 Task: Plan a call that accommodates participants across multiple time zones.
Action: Mouse moved to (85, 113)
Screenshot: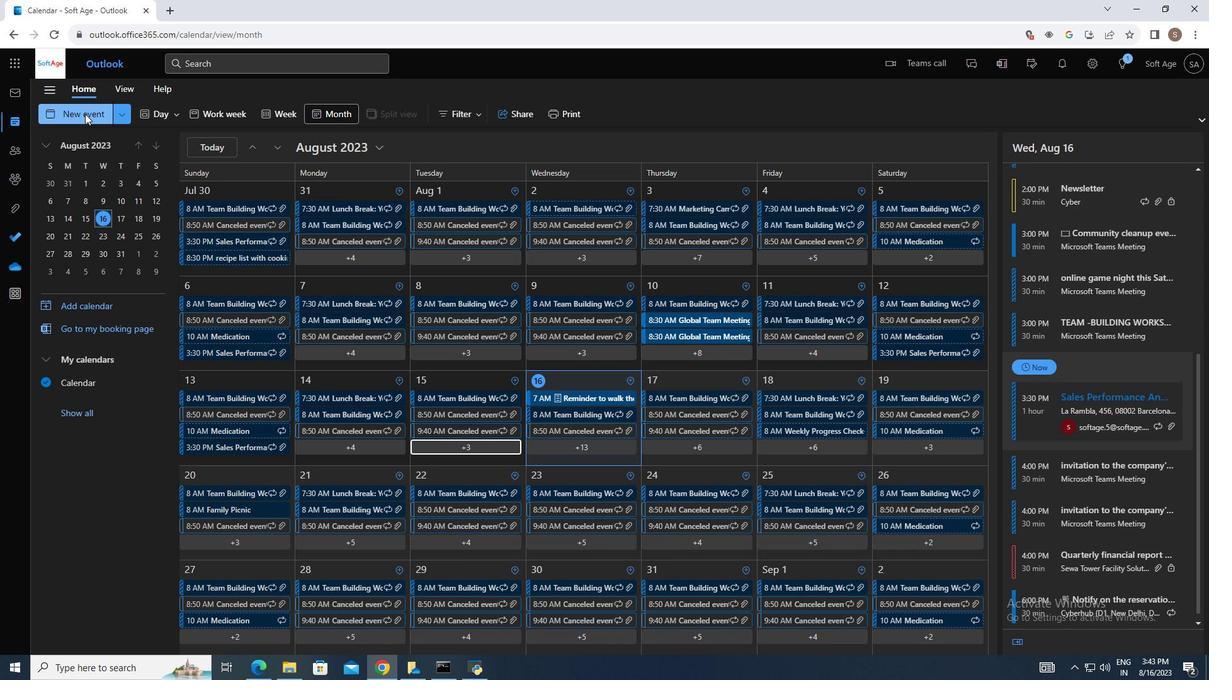 
Action: Mouse pressed left at (85, 113)
Screenshot: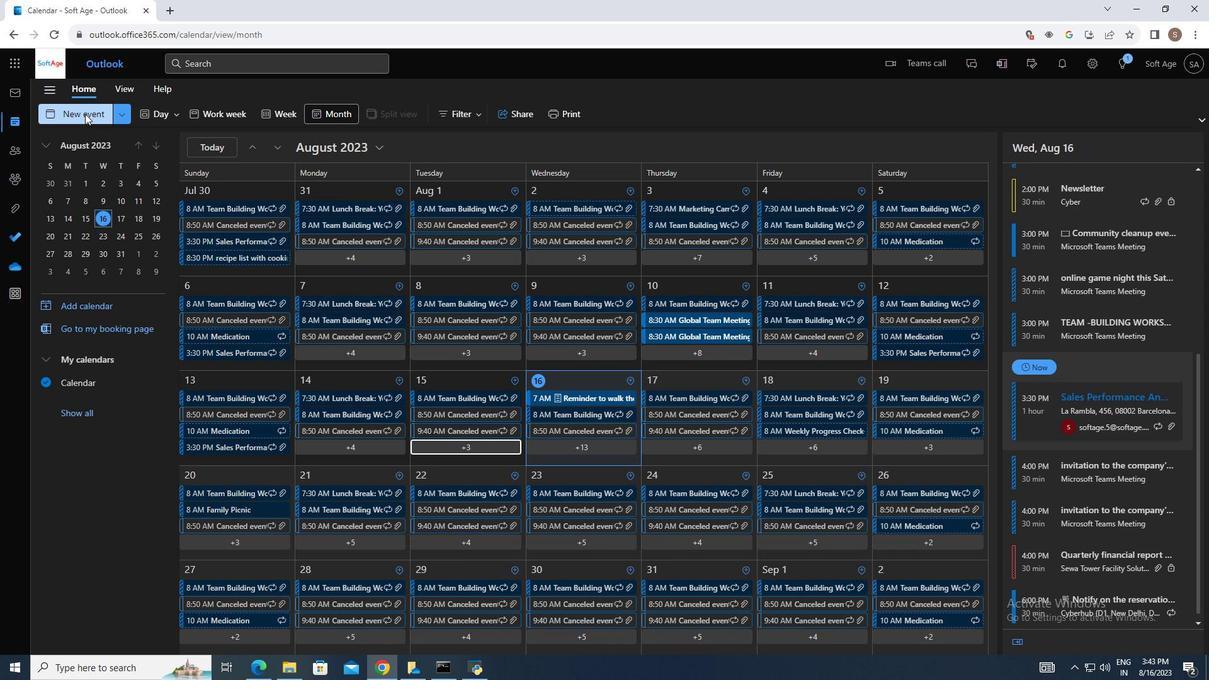 
Action: Mouse moved to (332, 192)
Screenshot: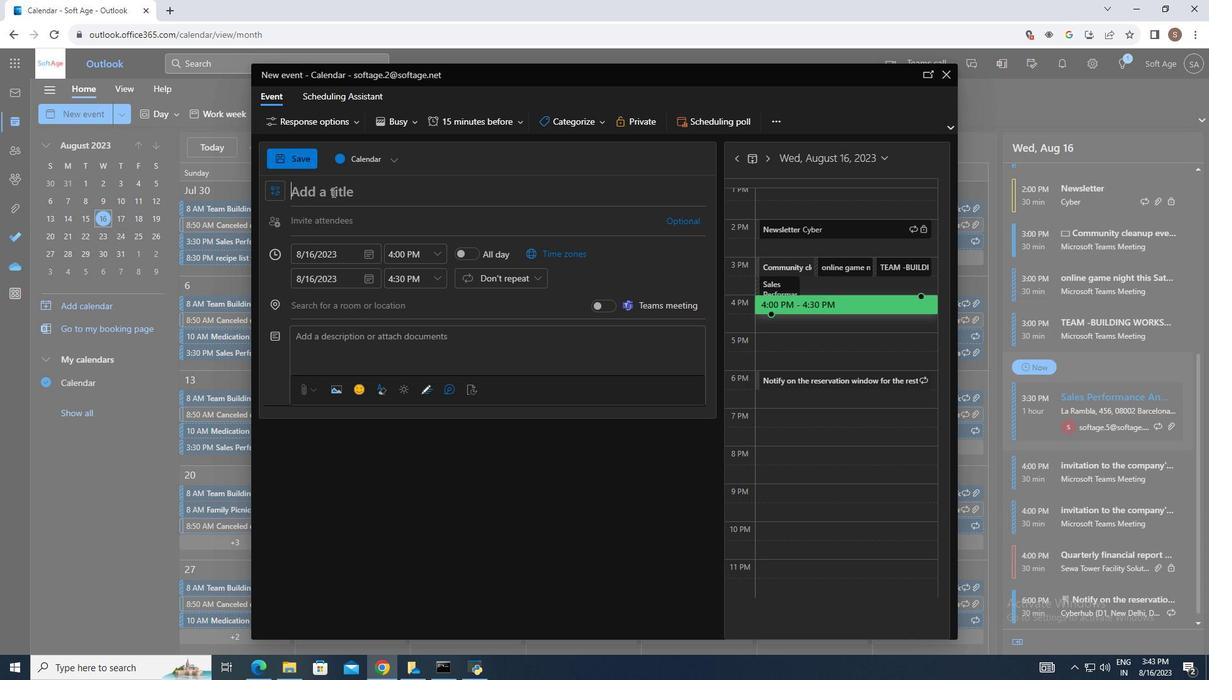 
Action: Mouse pressed left at (332, 192)
Screenshot: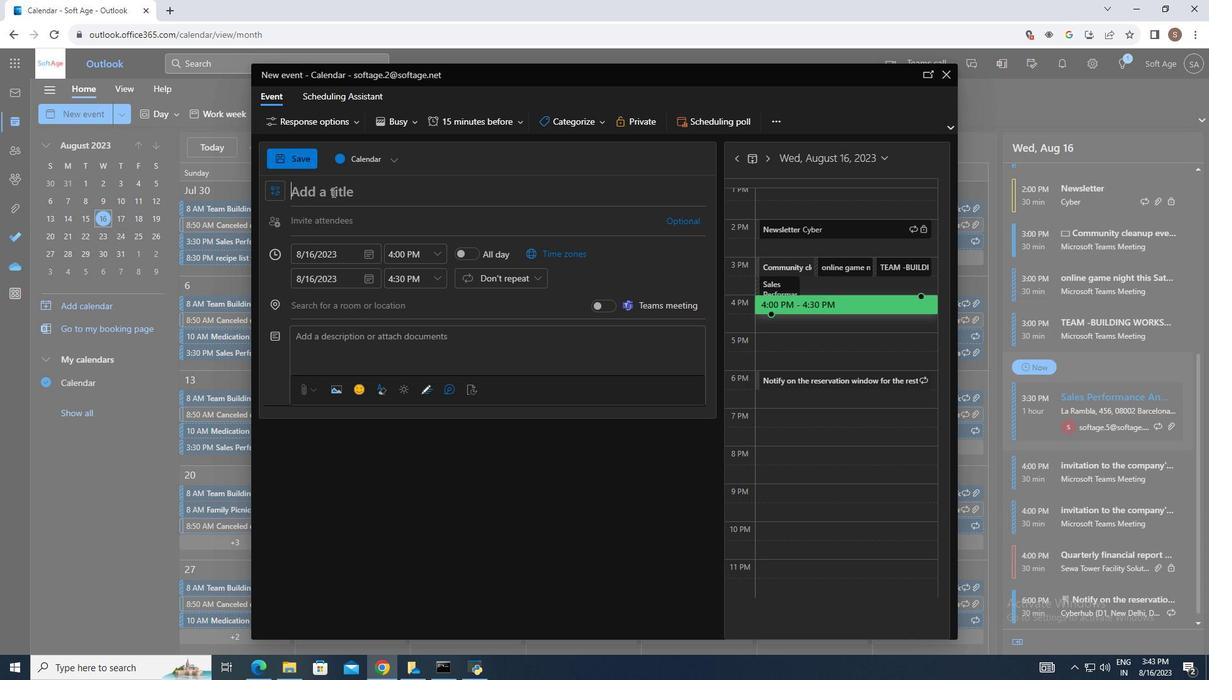 
Action: Mouse moved to (355, 478)
Screenshot: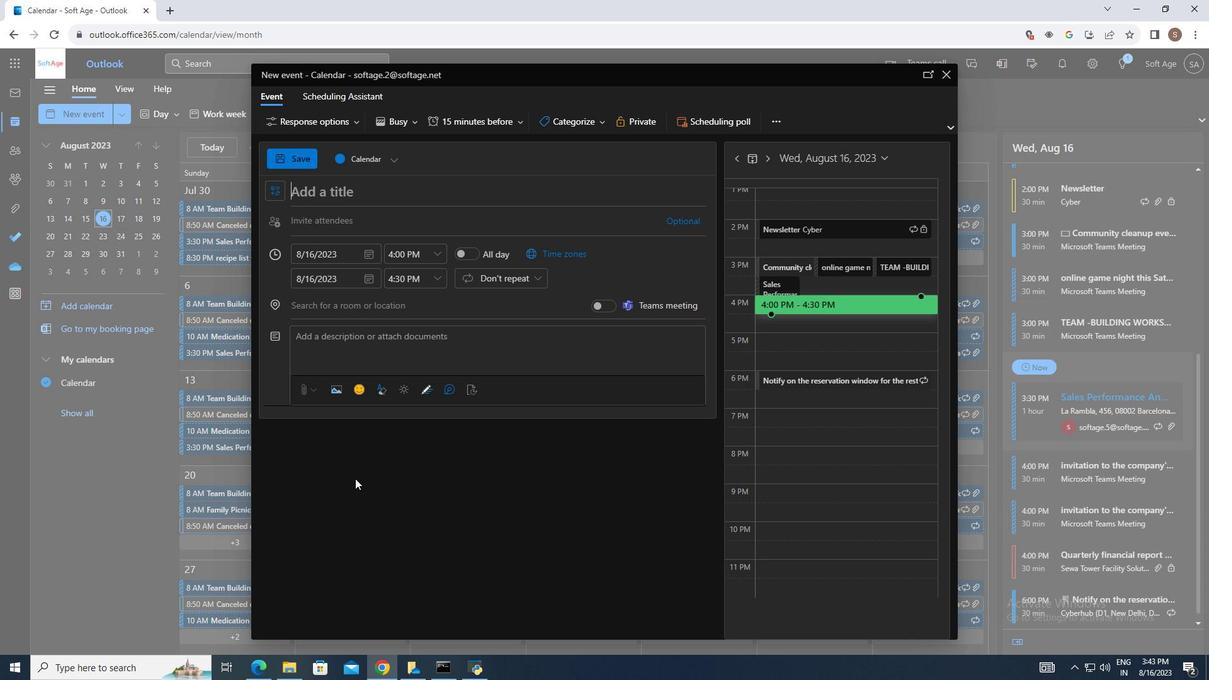 
Action: Key pressed <Key.shift_r>Accommodates<Key.space>participants<Key.space>across<Key.space>multiple<Key.space>time<Key.space>zones.
Screenshot: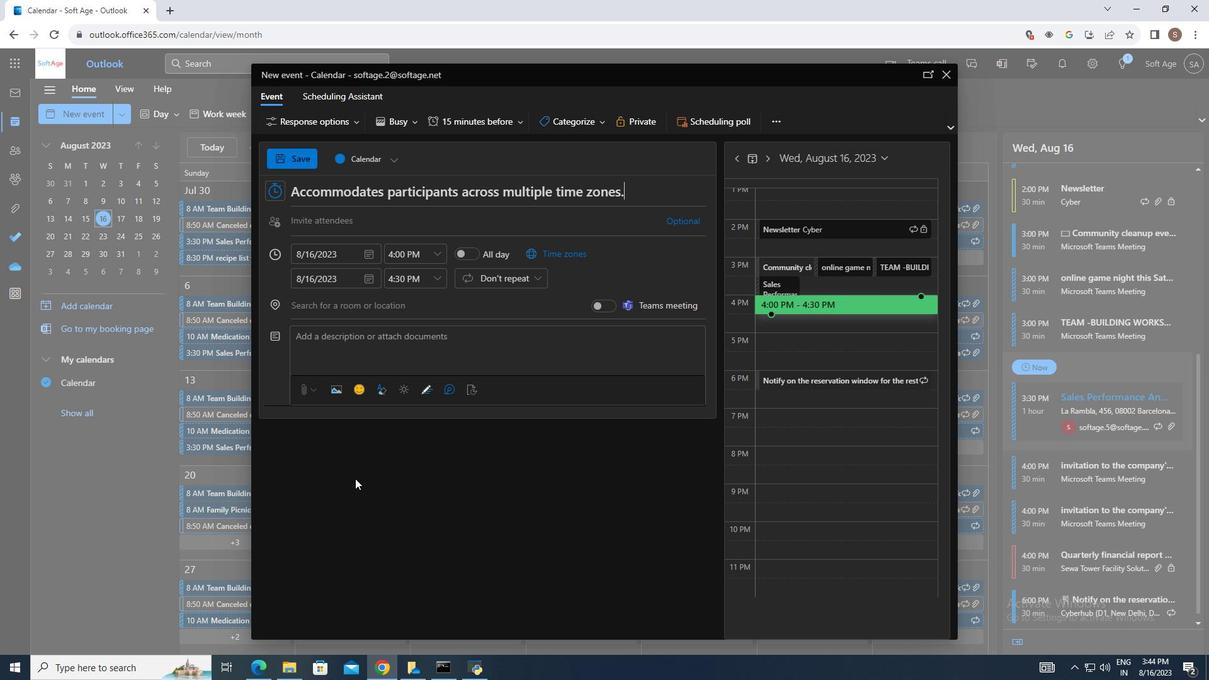 
Action: Mouse moved to (467, 254)
Screenshot: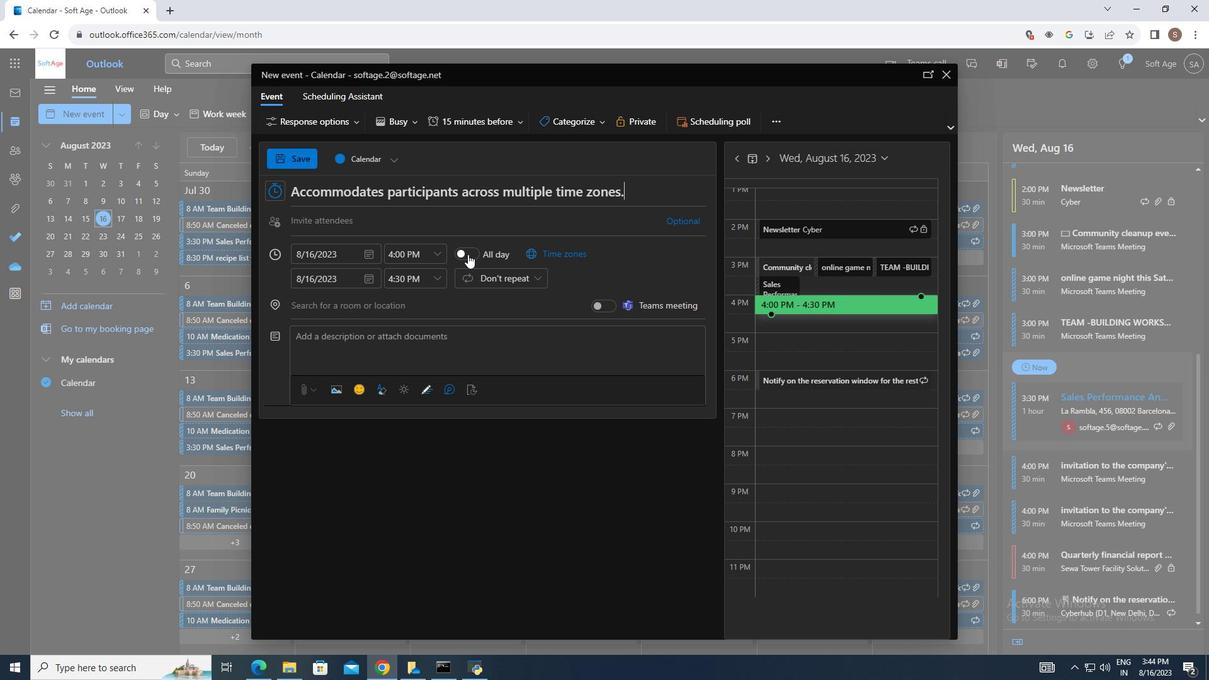 
Action: Mouse pressed left at (467, 254)
Screenshot: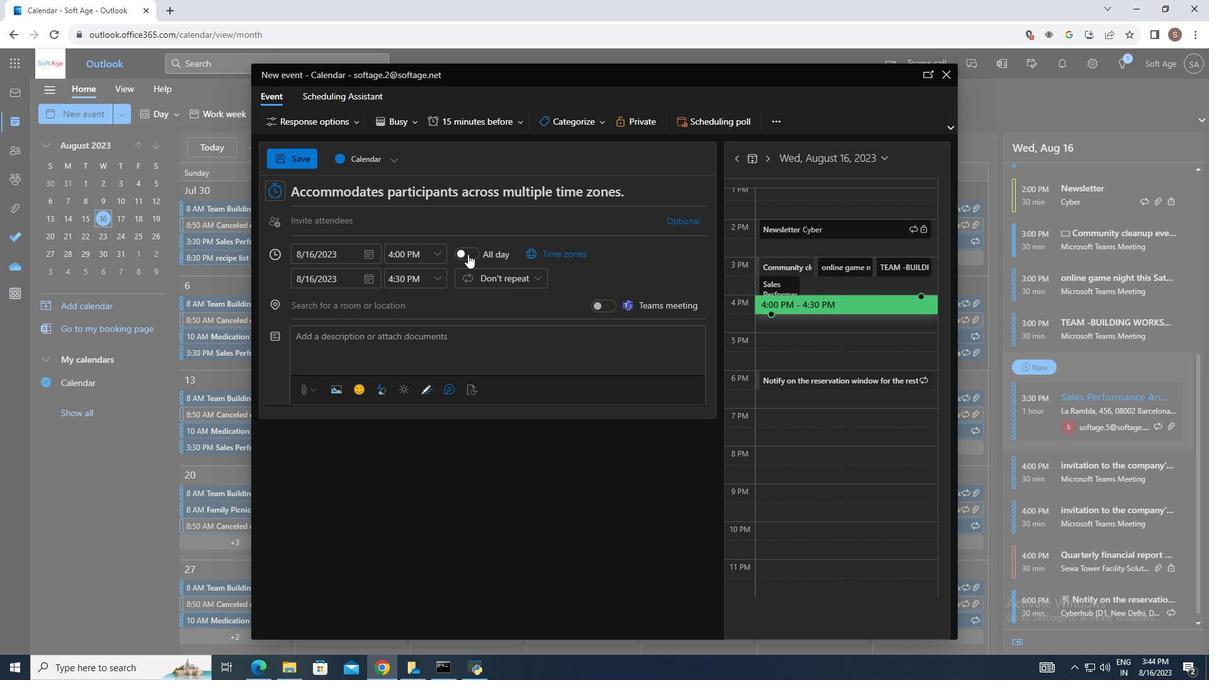 
Action: Mouse moved to (484, 285)
Screenshot: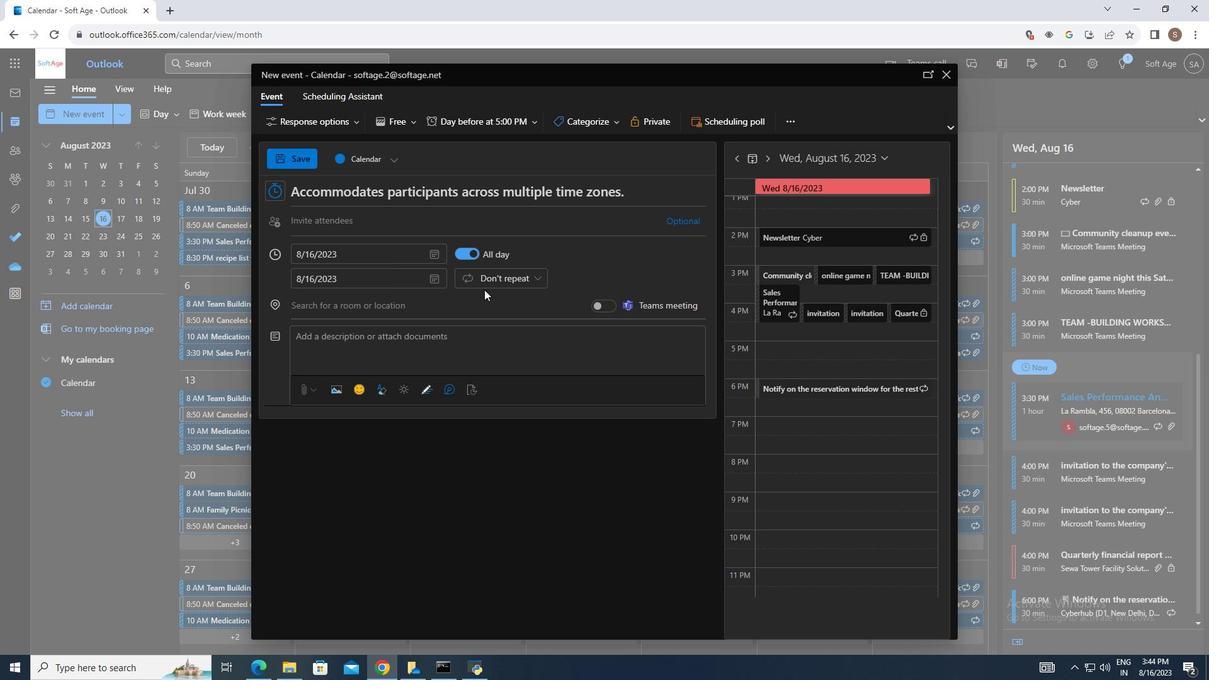 
Action: Mouse scrolled (484, 285) with delta (0, 0)
Screenshot: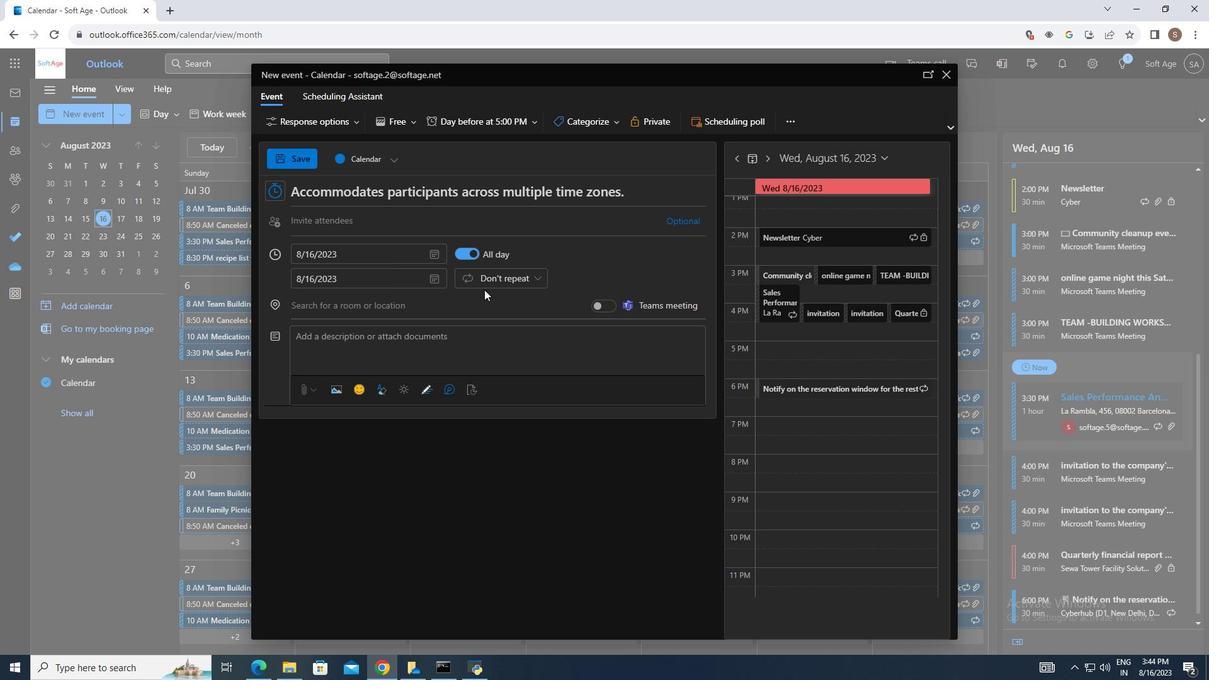 
Action: Mouse moved to (602, 308)
Screenshot: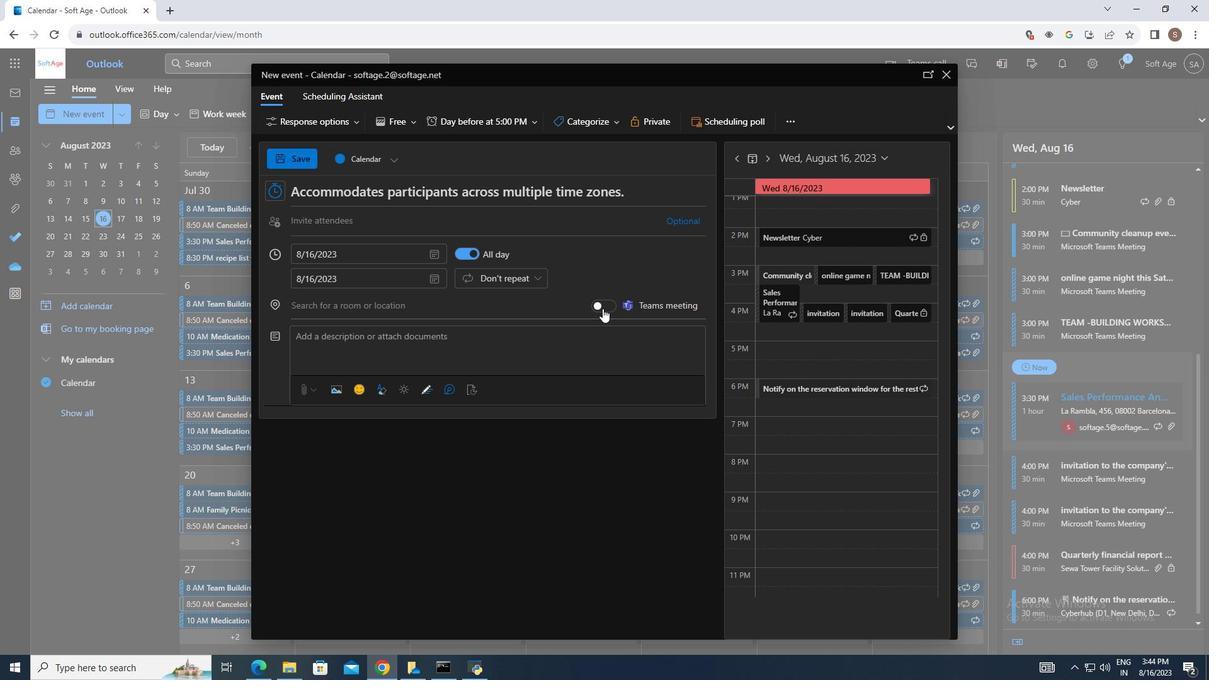 
Action: Mouse pressed left at (602, 308)
Screenshot: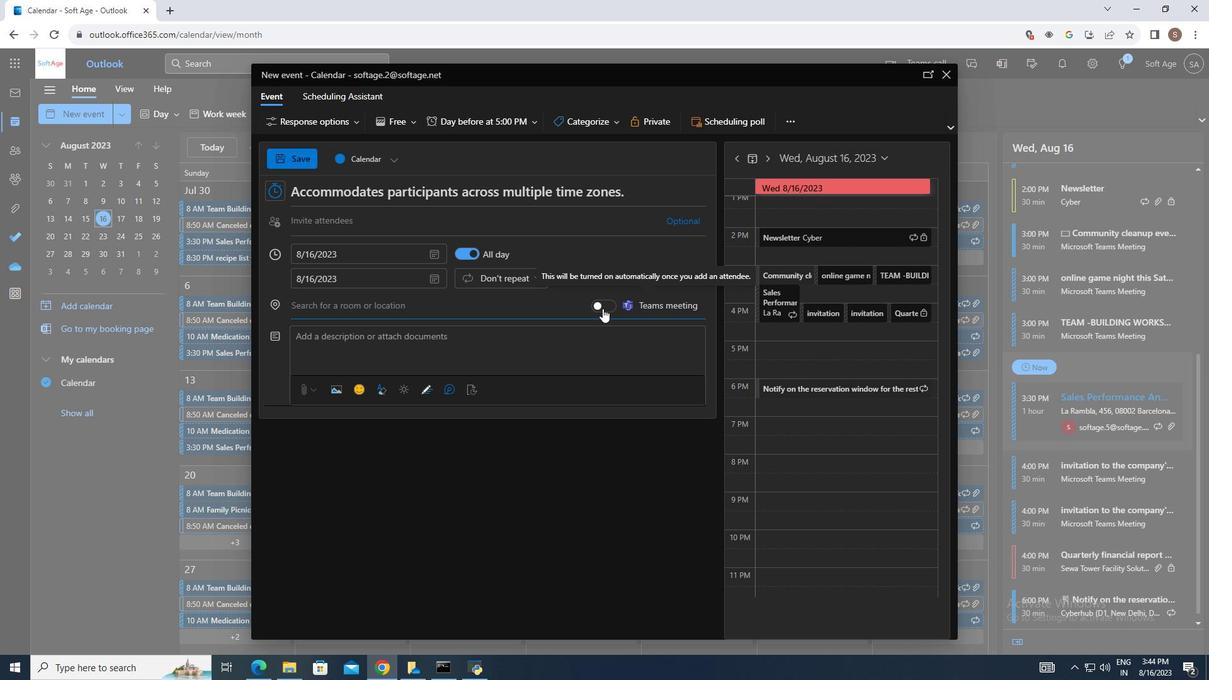 
Action: Mouse moved to (511, 275)
Screenshot: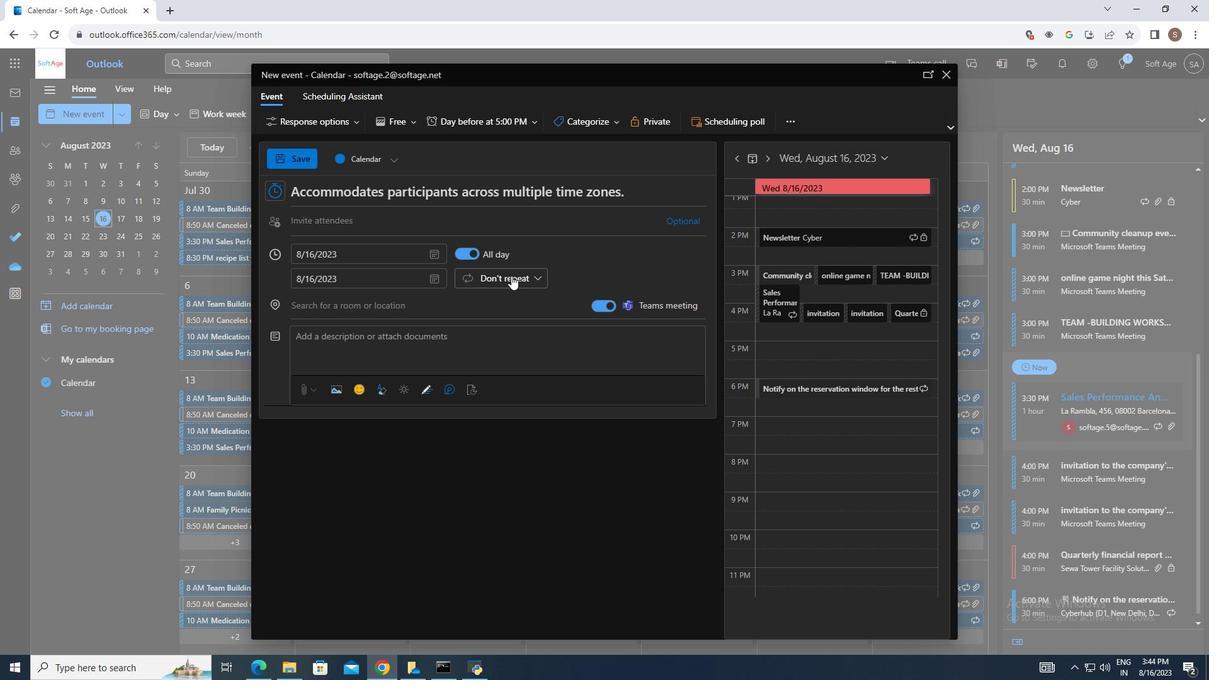
Action: Mouse pressed left at (511, 275)
Screenshot: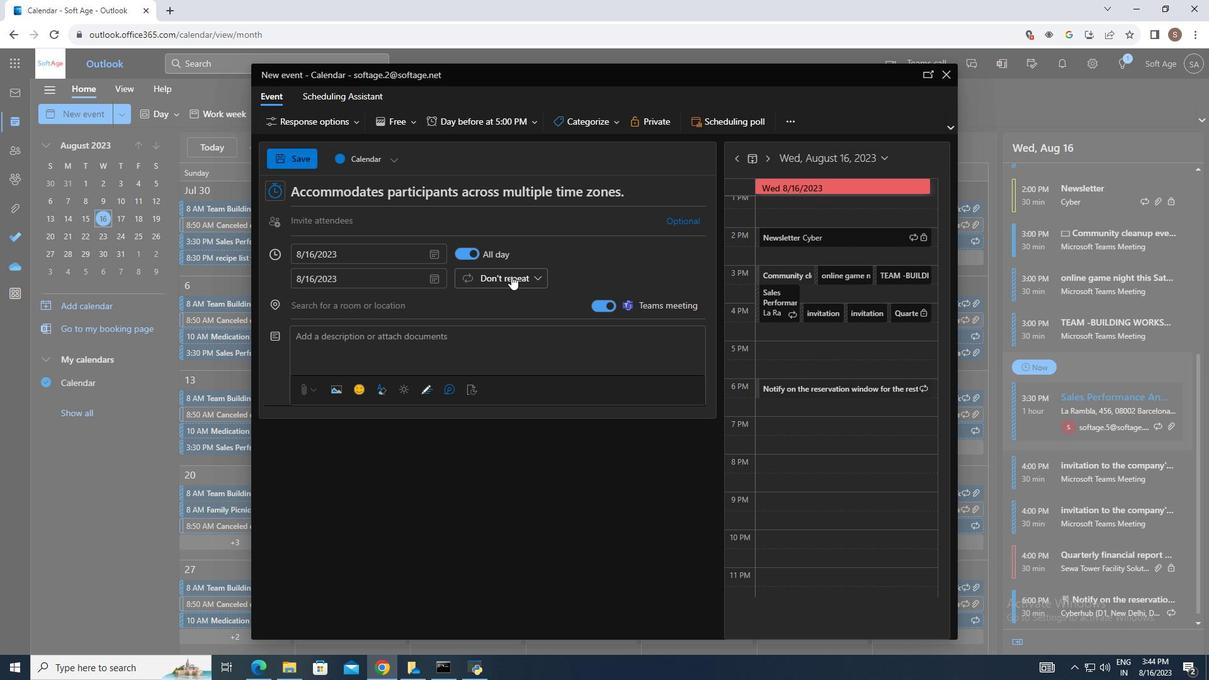
Action: Mouse pressed left at (511, 275)
Screenshot: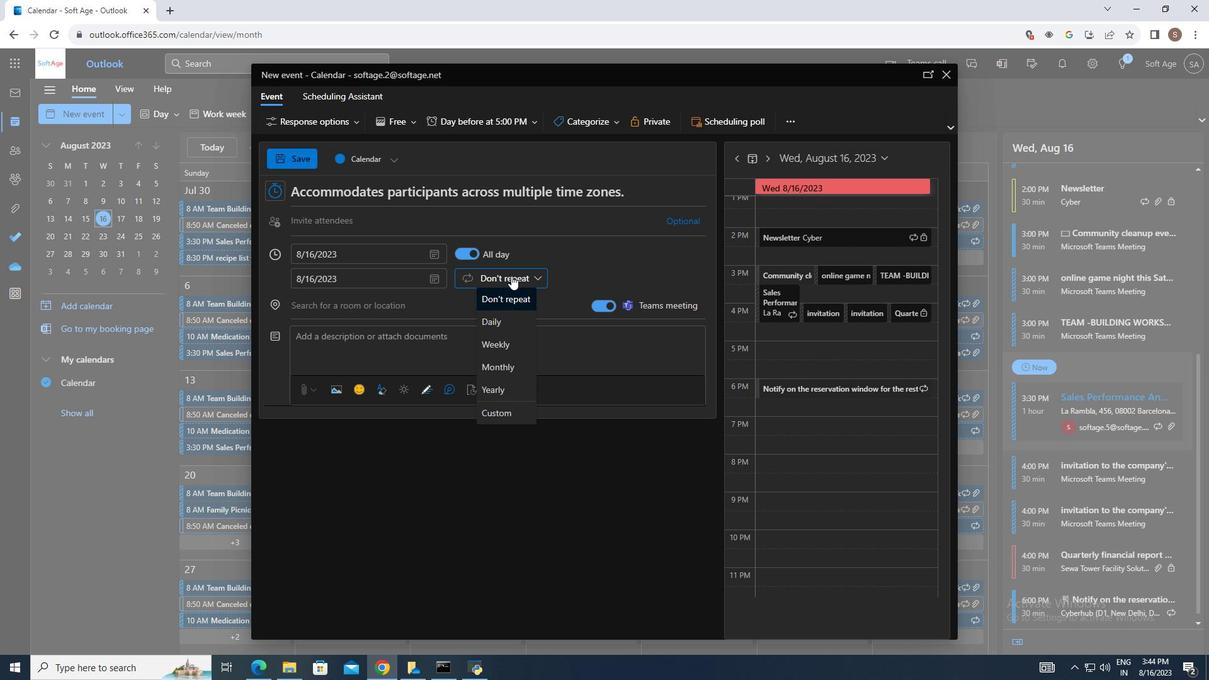 
Action: Mouse moved to (384, 278)
Screenshot: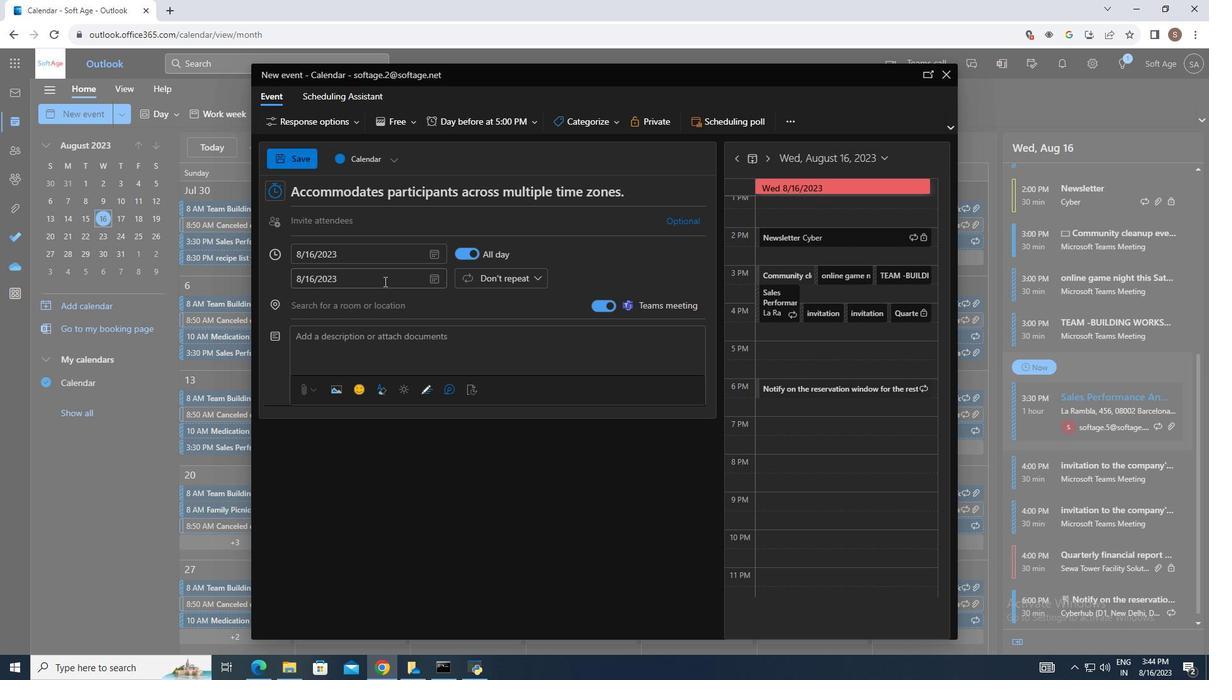
Action: Mouse scrolled (384, 278) with delta (0, 0)
Screenshot: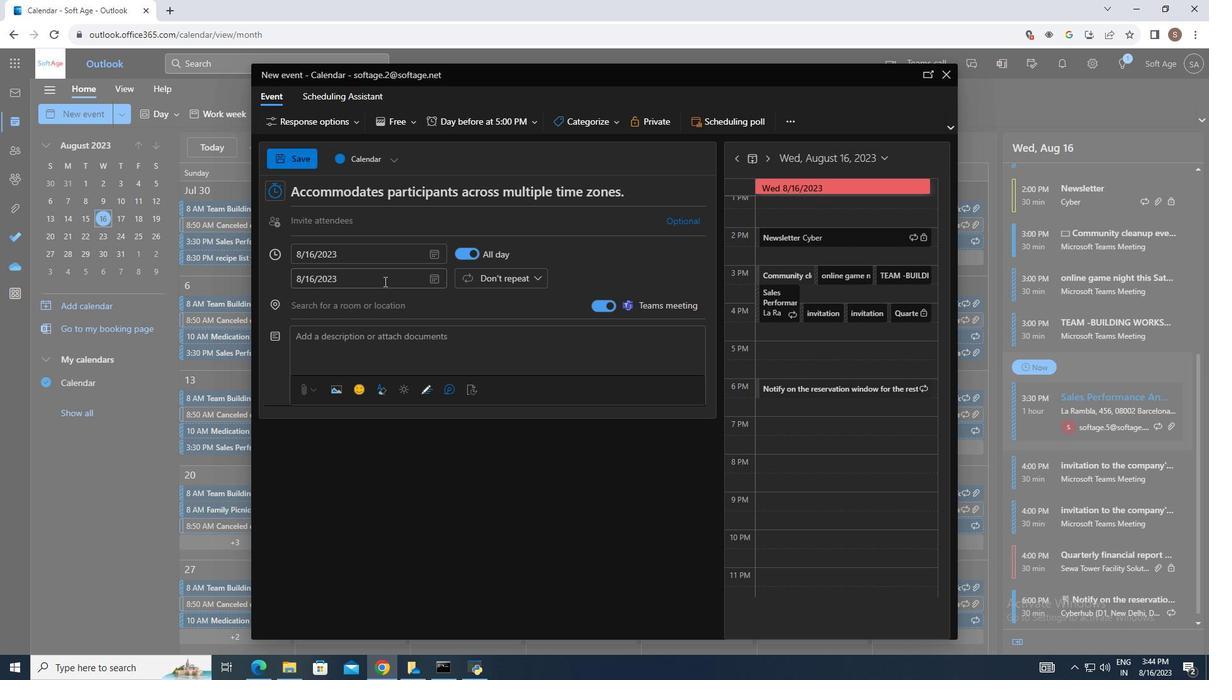 
Action: Mouse moved to (384, 280)
Screenshot: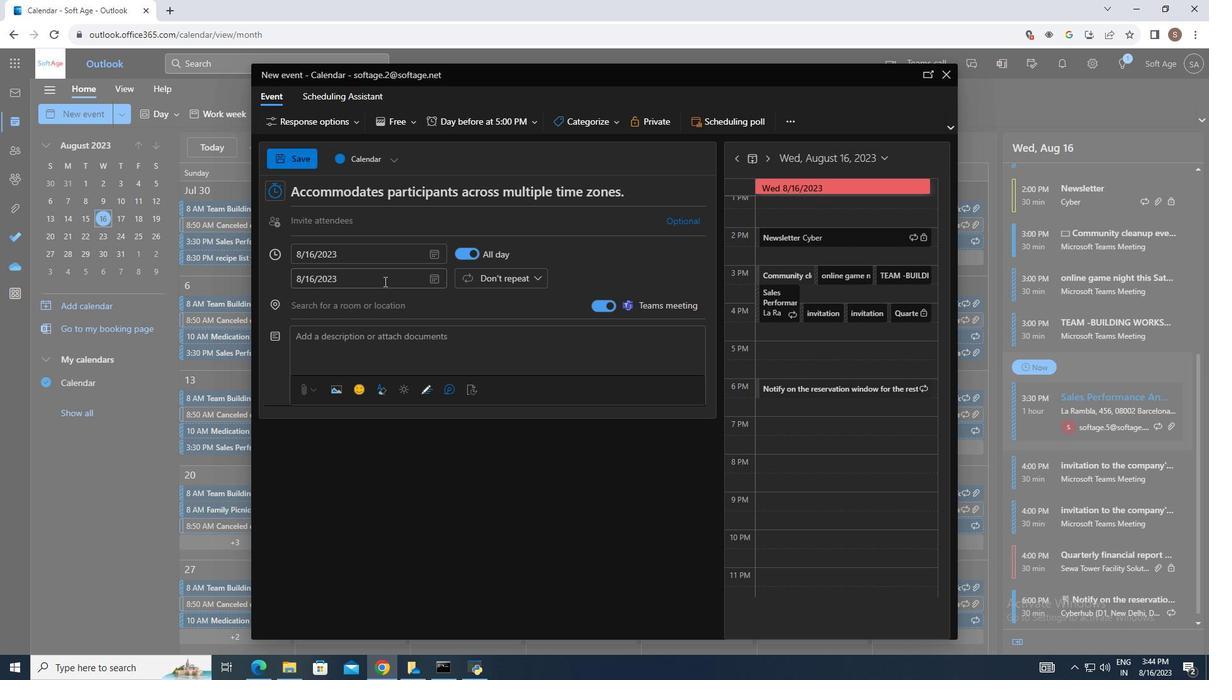 
Action: Mouse scrolled (384, 281) with delta (0, 0)
Screenshot: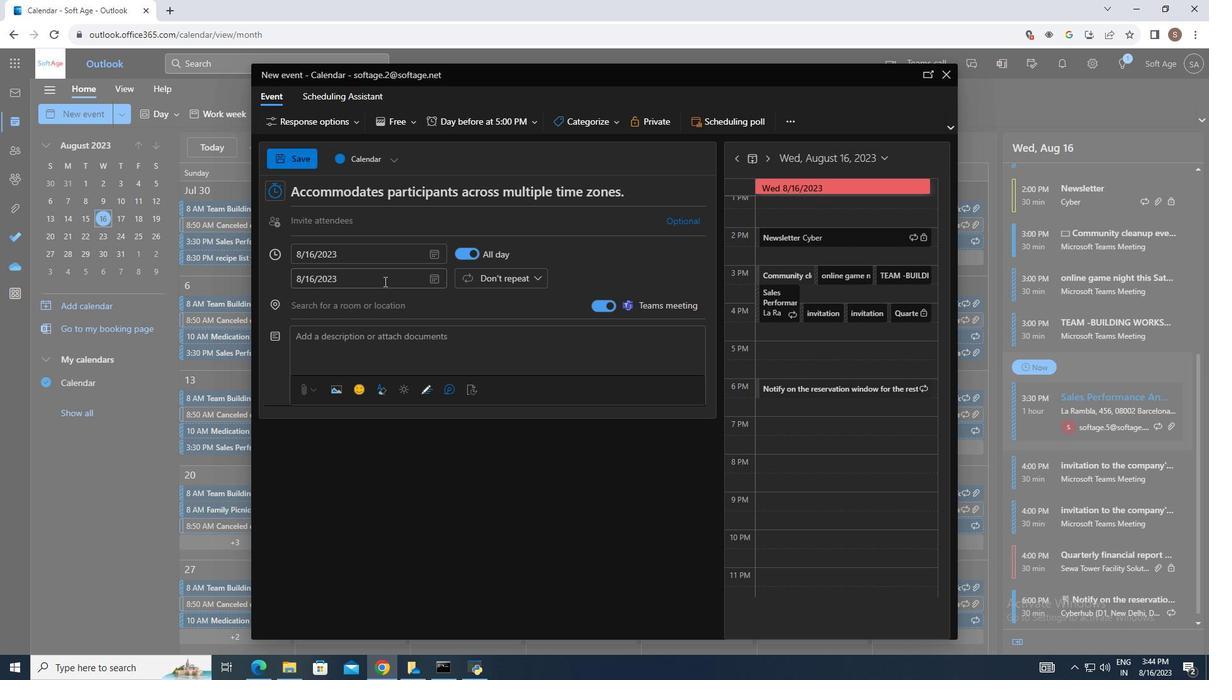 
Action: Mouse moved to (384, 281)
Screenshot: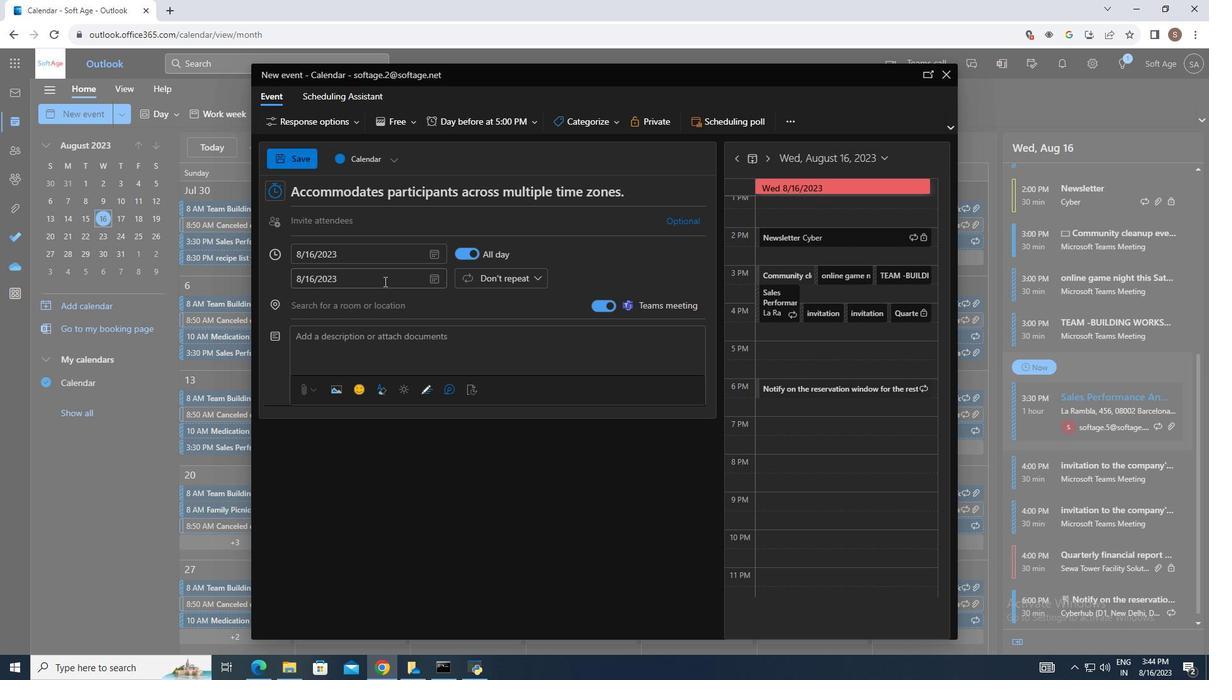 
Action: Mouse scrolled (384, 282) with delta (0, 0)
Screenshot: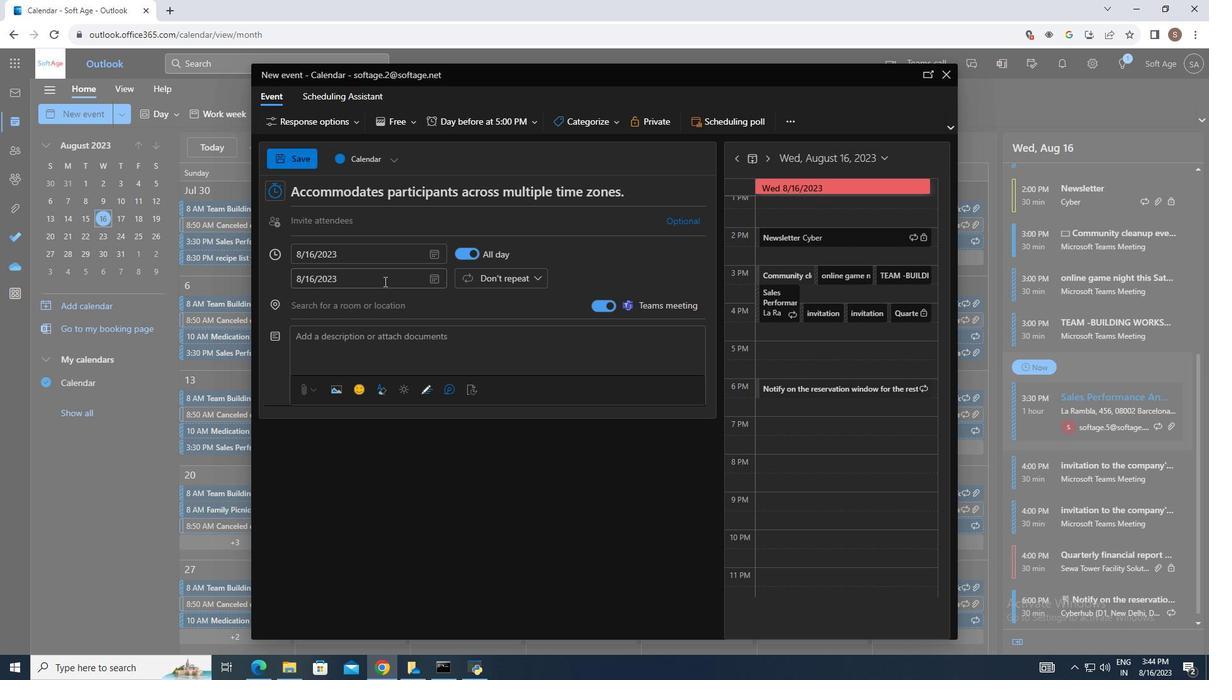 
Action: Mouse scrolled (384, 282) with delta (0, 0)
Screenshot: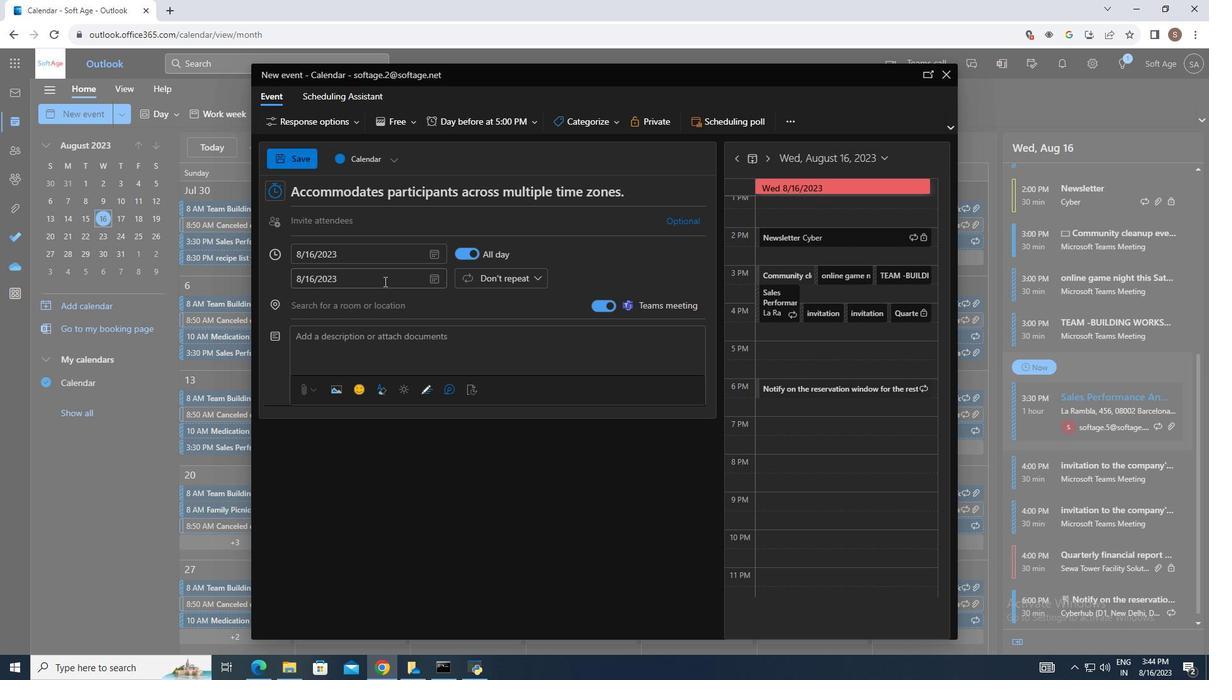 
Action: Mouse moved to (436, 255)
Screenshot: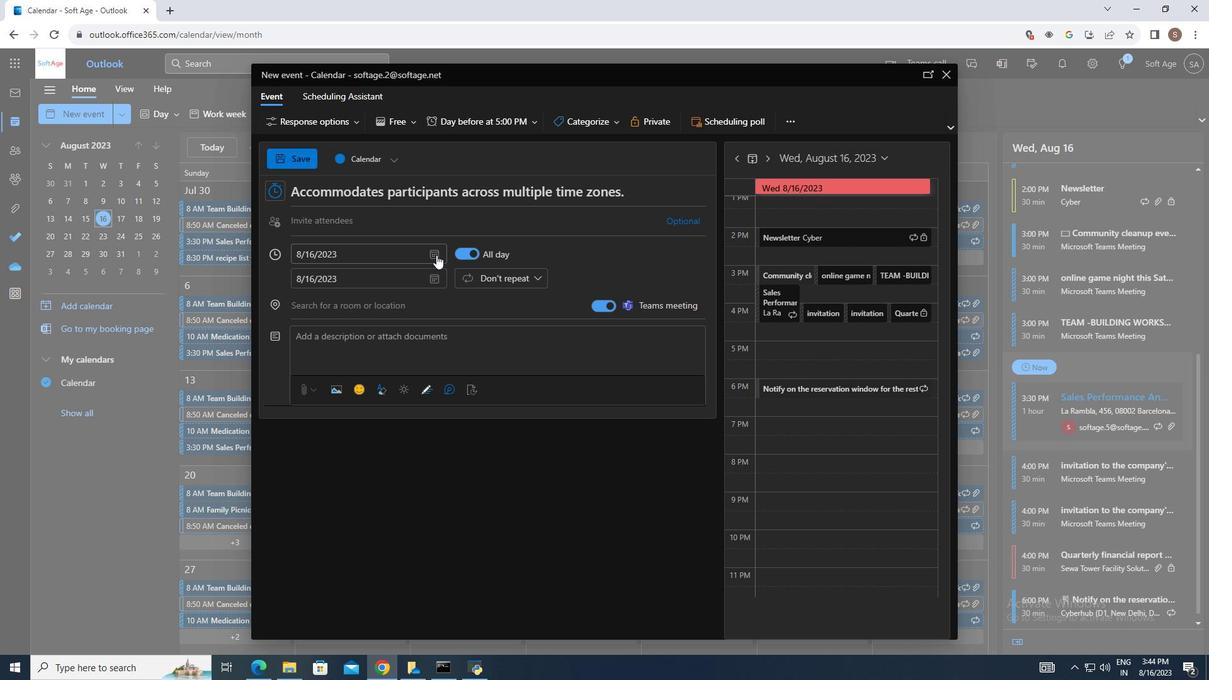 
Action: Mouse pressed left at (436, 255)
Screenshot: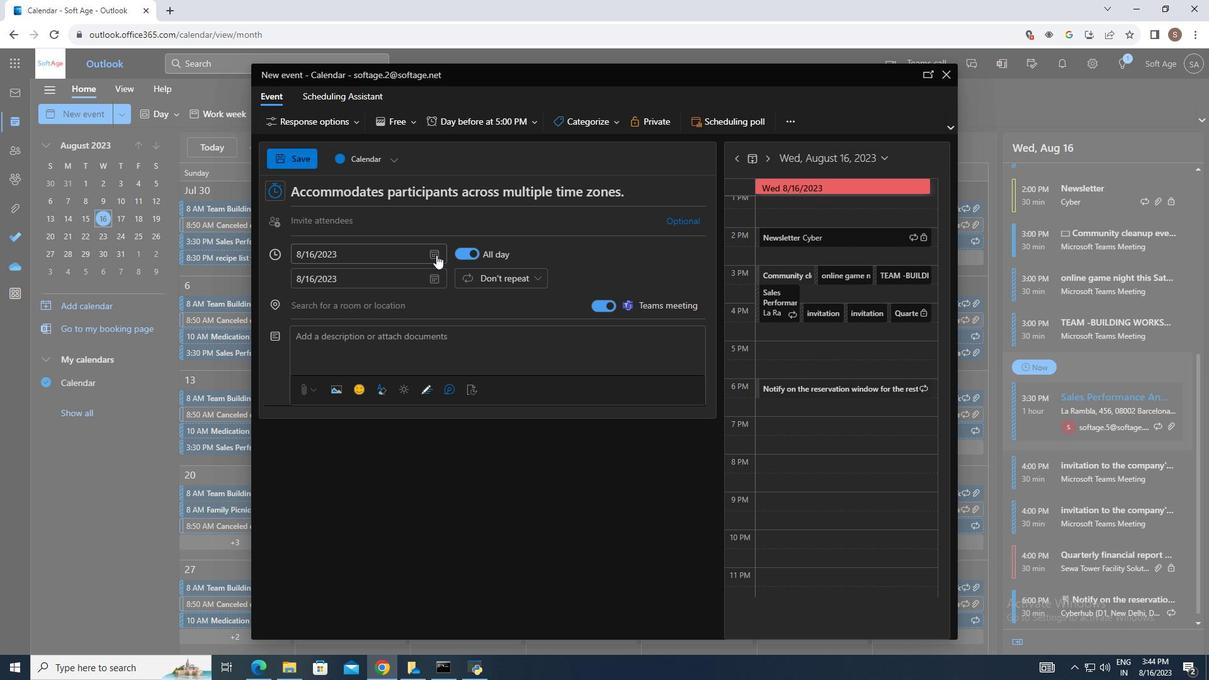 
Action: Mouse pressed left at (436, 255)
Screenshot: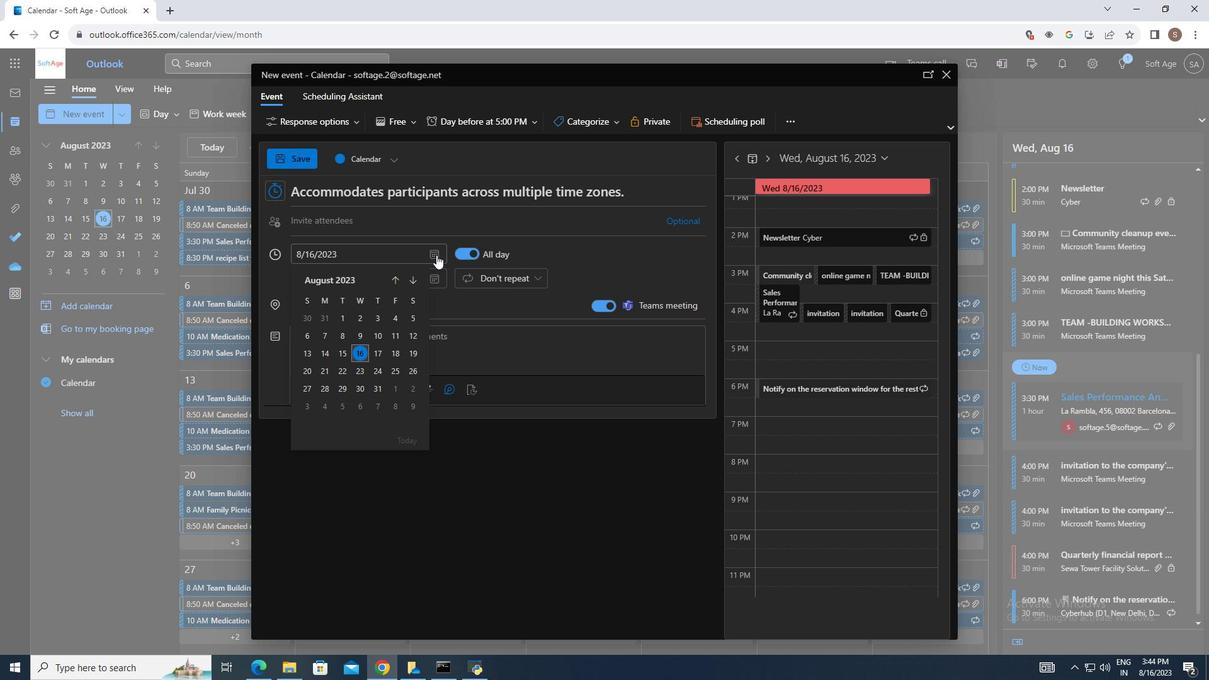 
Action: Mouse moved to (489, 282)
Screenshot: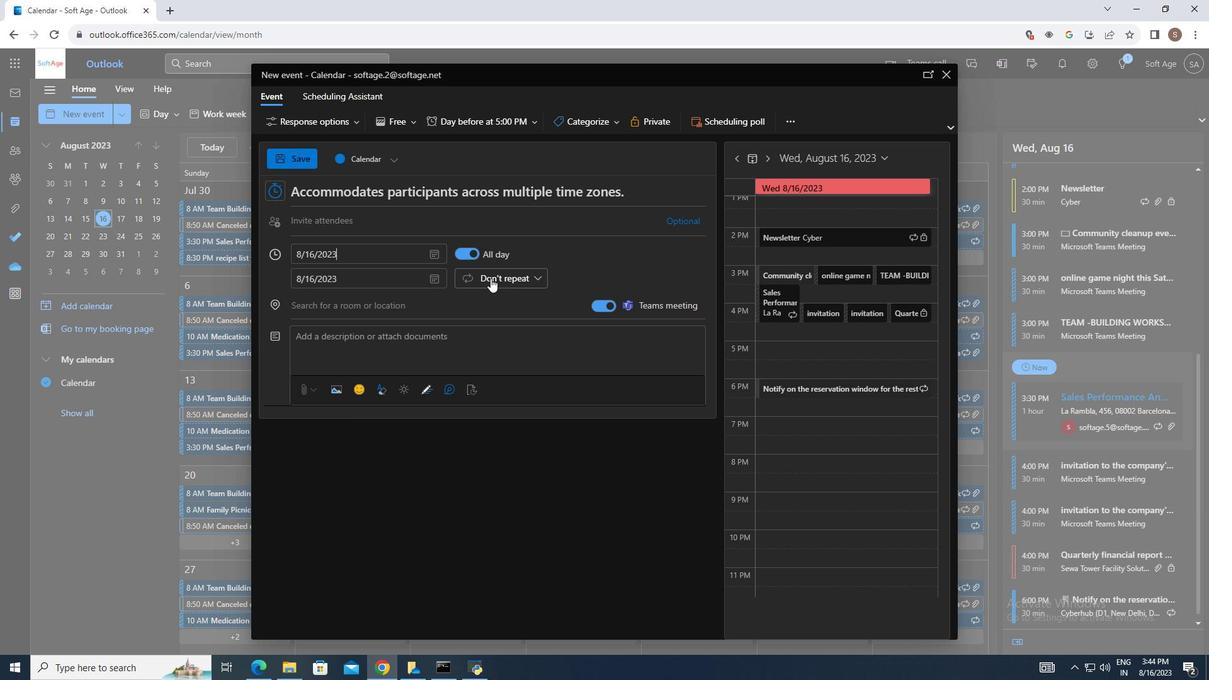 
Action: Mouse scrolled (489, 282) with delta (0, 0)
Screenshot: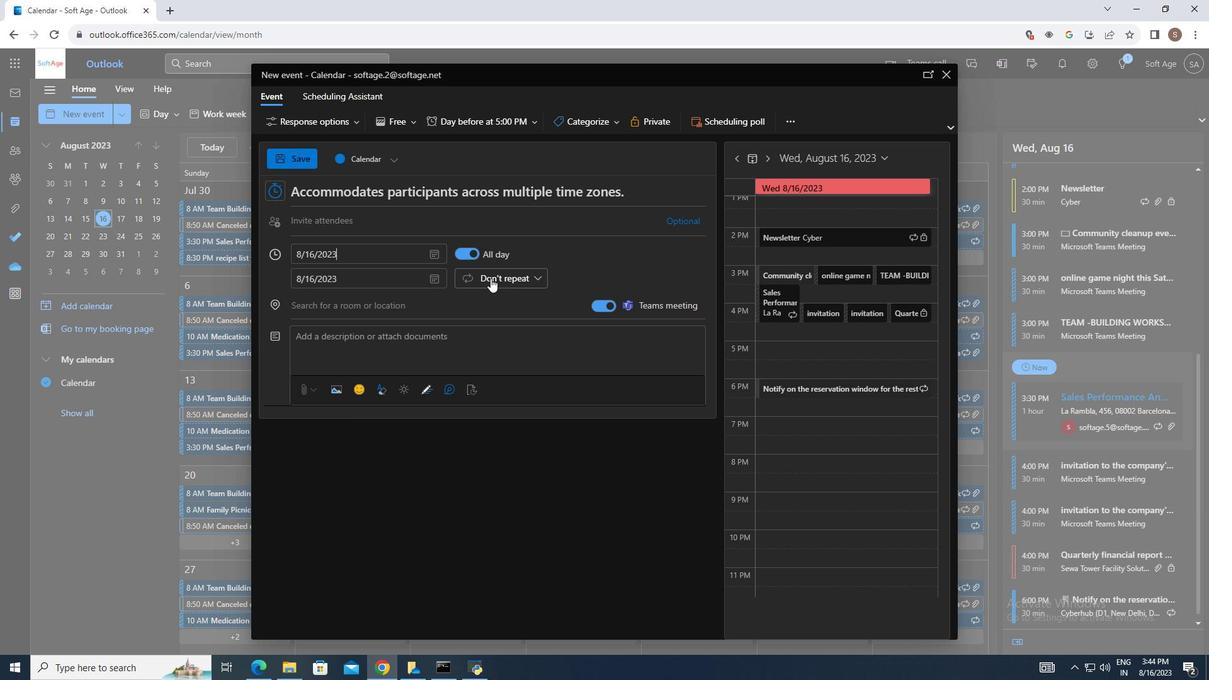 
Action: Mouse moved to (489, 281)
Screenshot: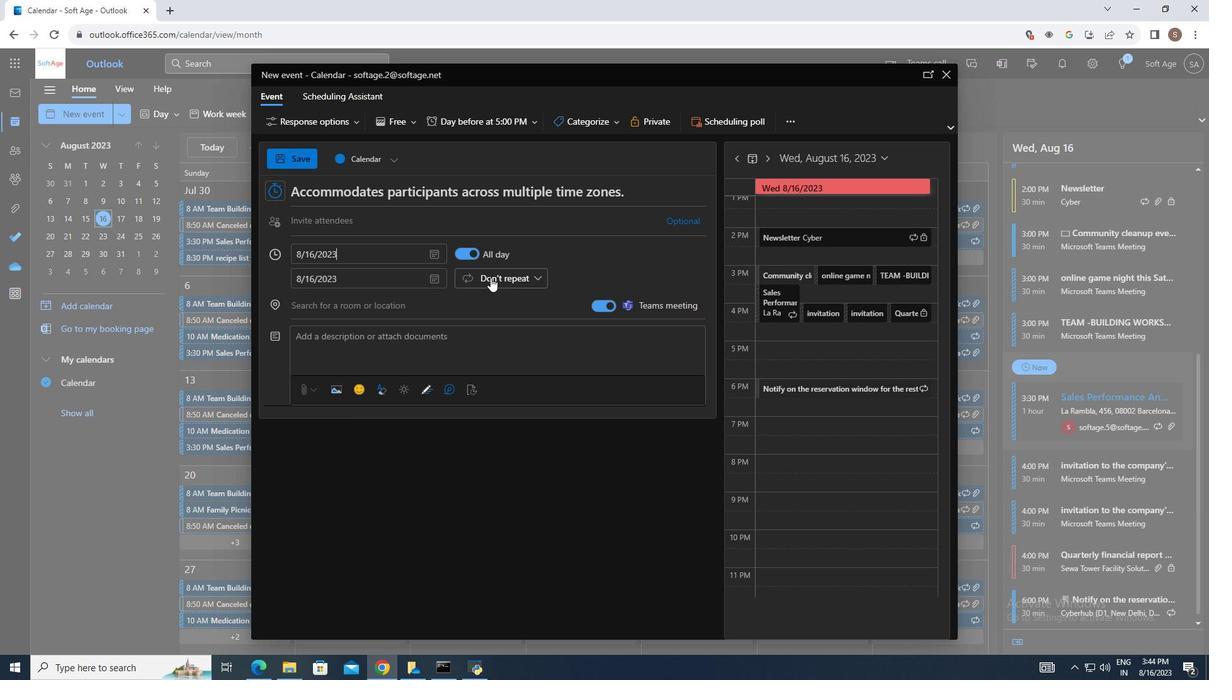 
Action: Mouse scrolled (489, 282) with delta (0, 0)
Screenshot: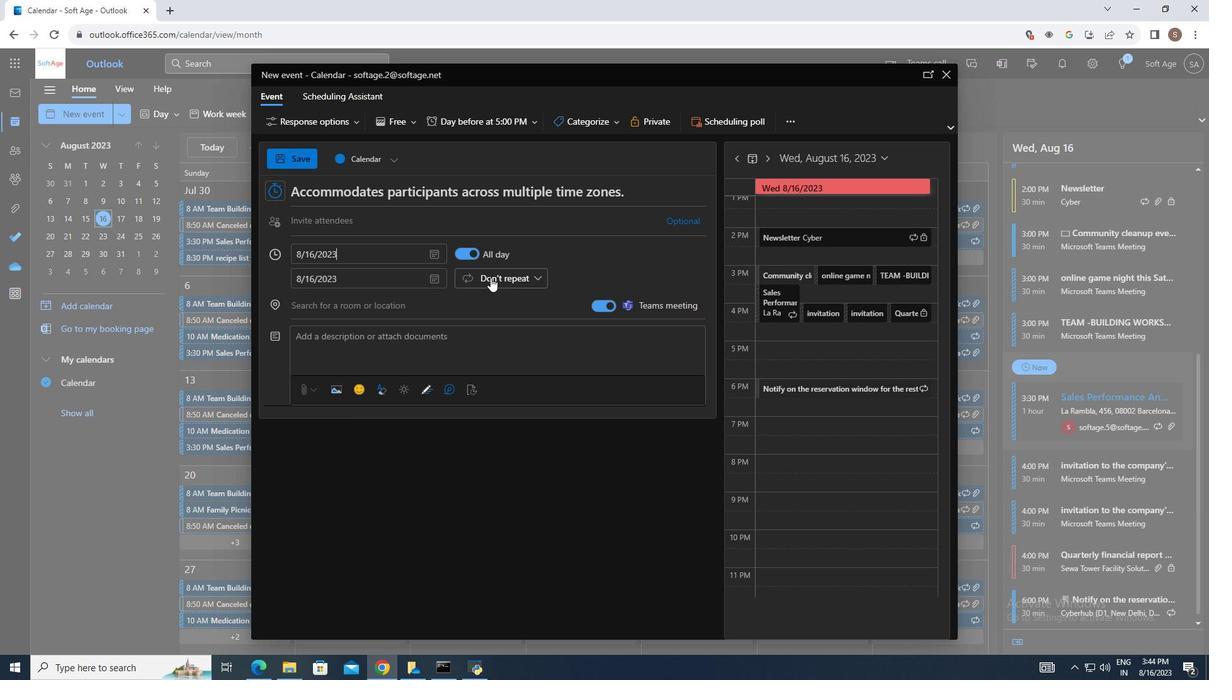 
Action: Mouse moved to (411, 218)
Screenshot: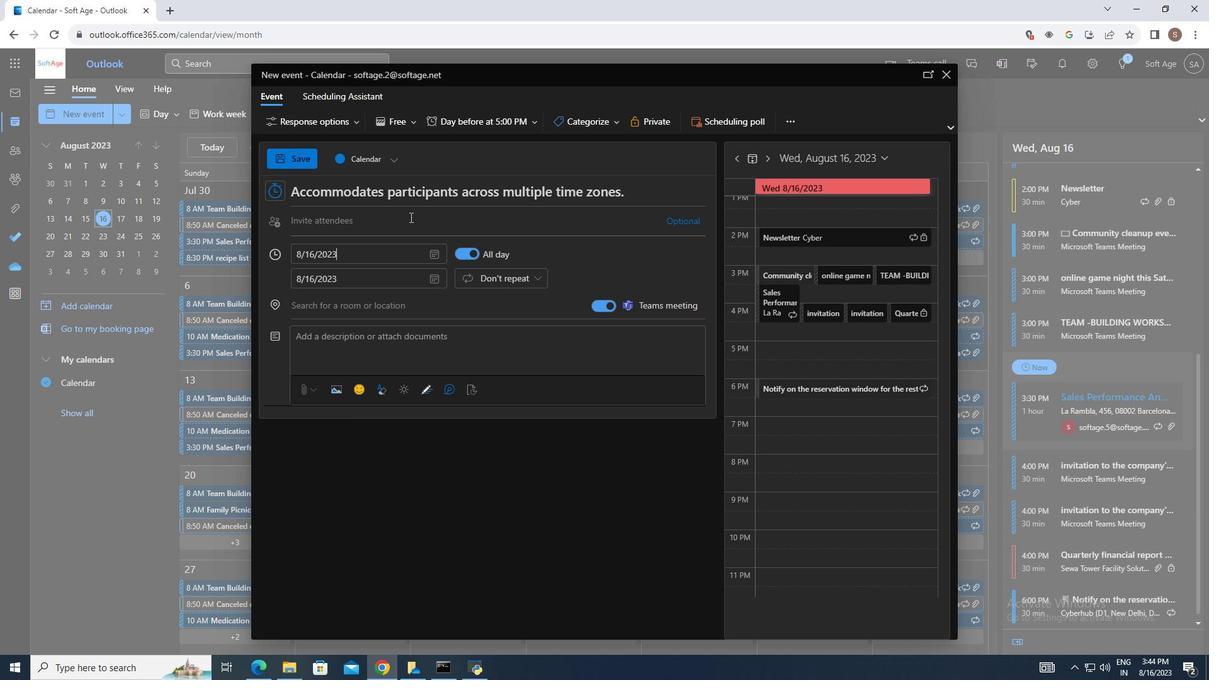 
Action: Mouse scrolled (411, 219) with delta (0, 0)
Screenshot: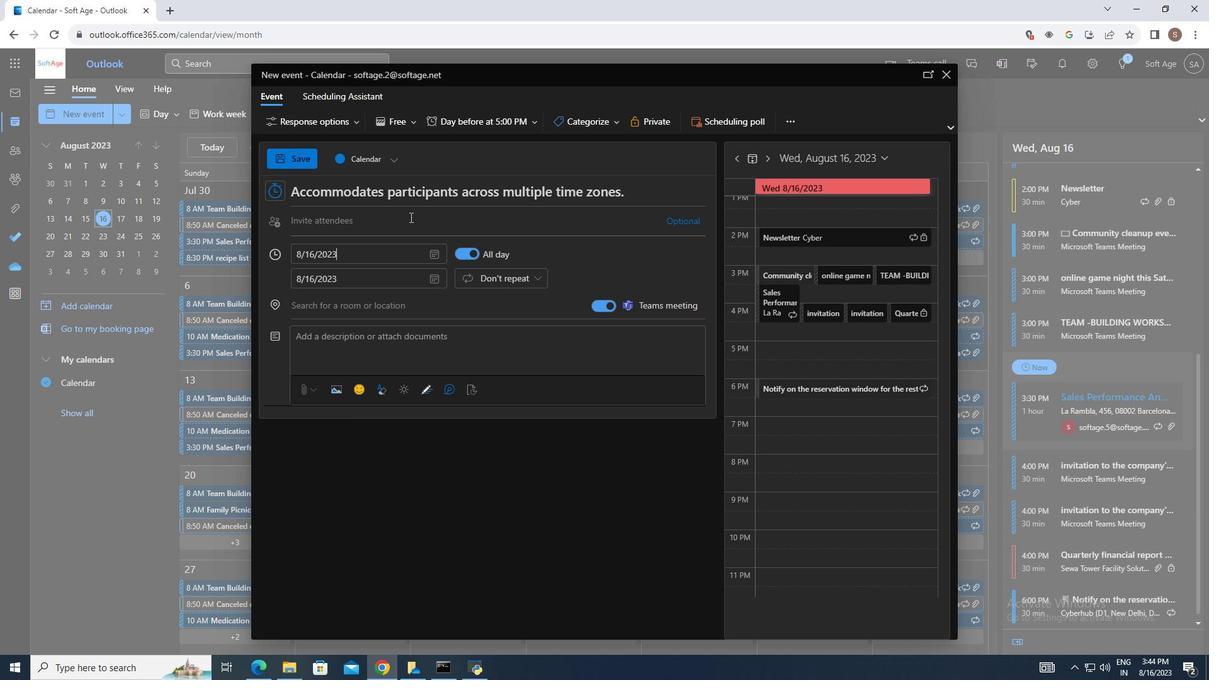 
Action: Mouse moved to (409, 217)
Screenshot: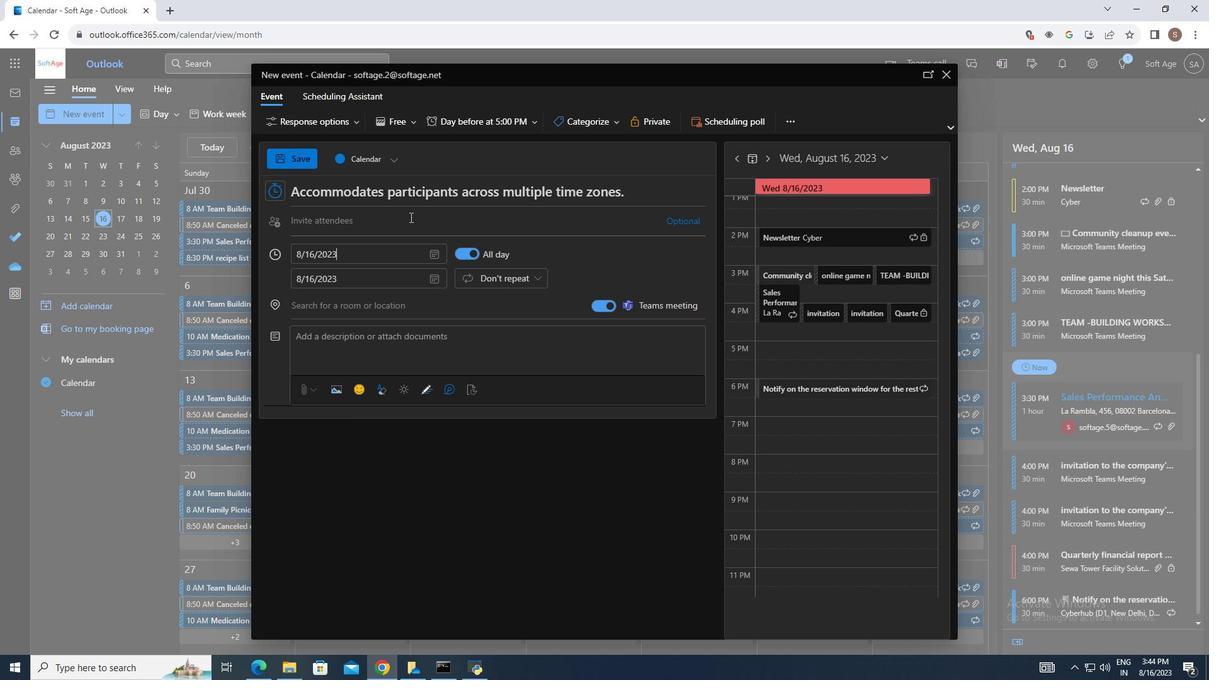 
Action: Mouse scrolled (409, 217) with delta (0, 0)
Screenshot: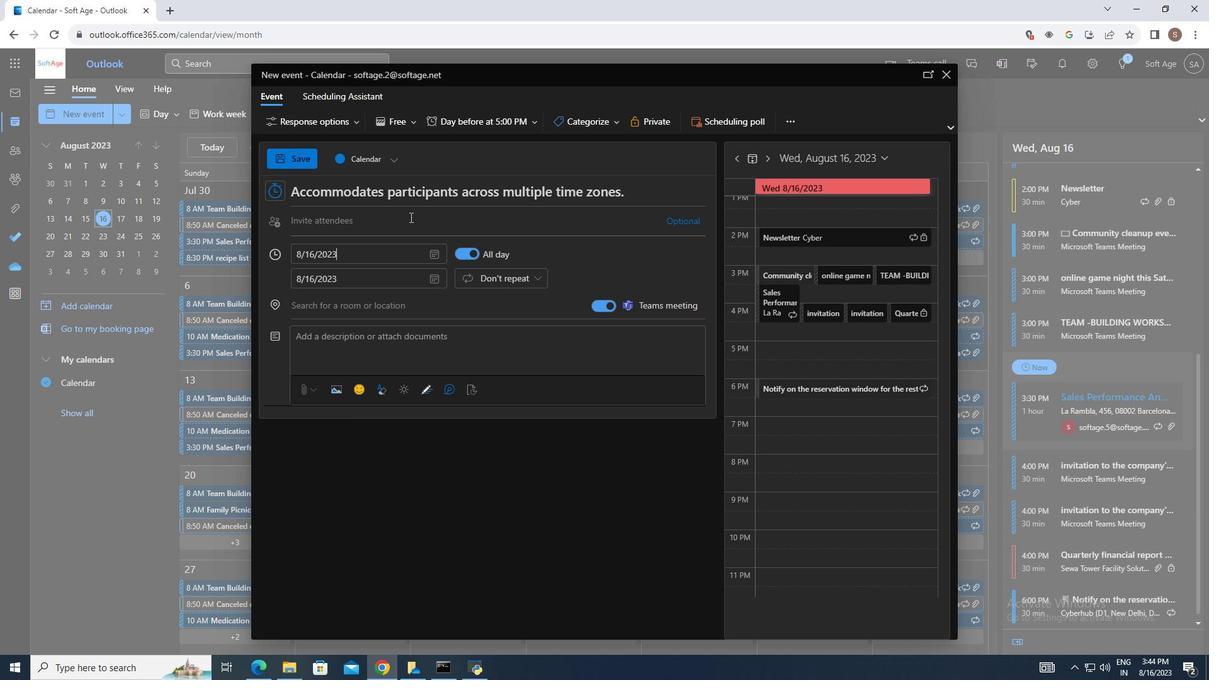 
Action: Mouse moved to (488, 277)
Screenshot: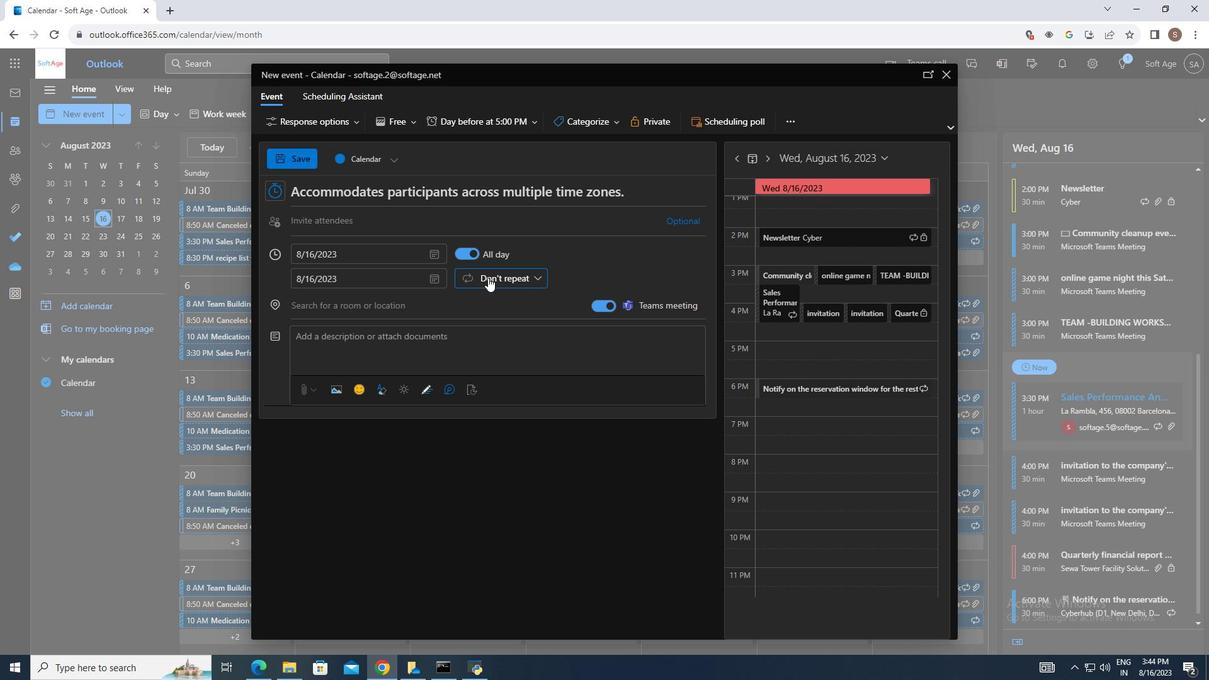 
Action: Mouse pressed left at (488, 277)
Screenshot: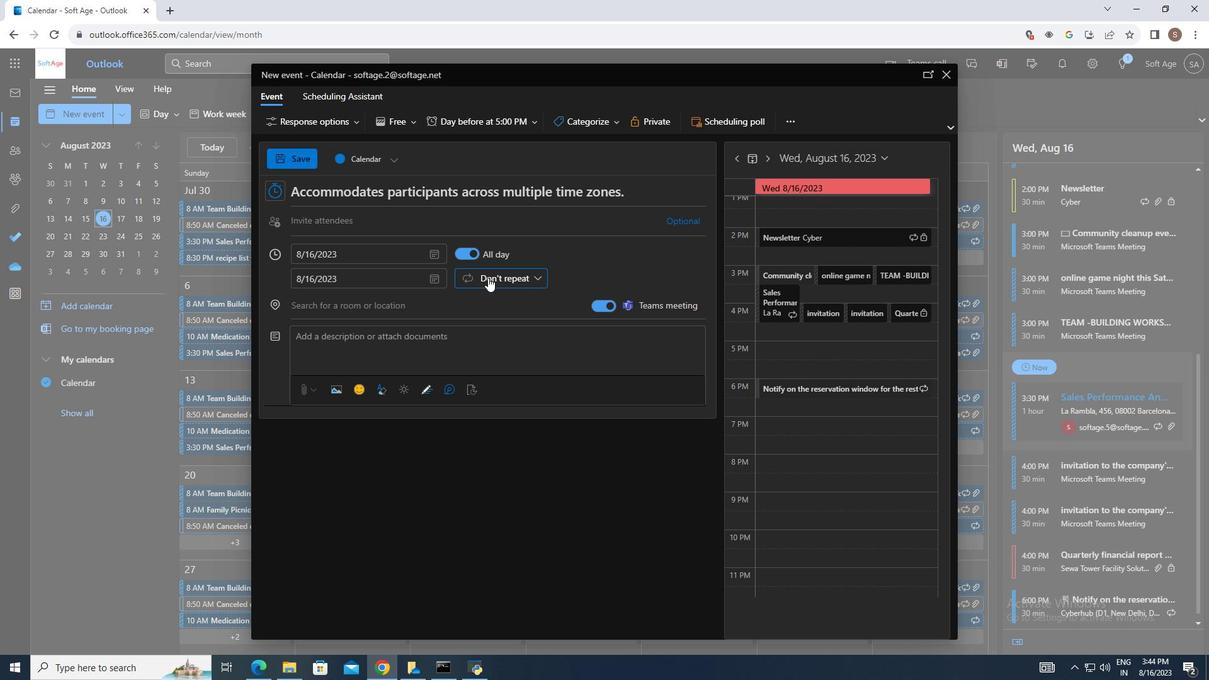 
Action: Mouse moved to (496, 327)
Screenshot: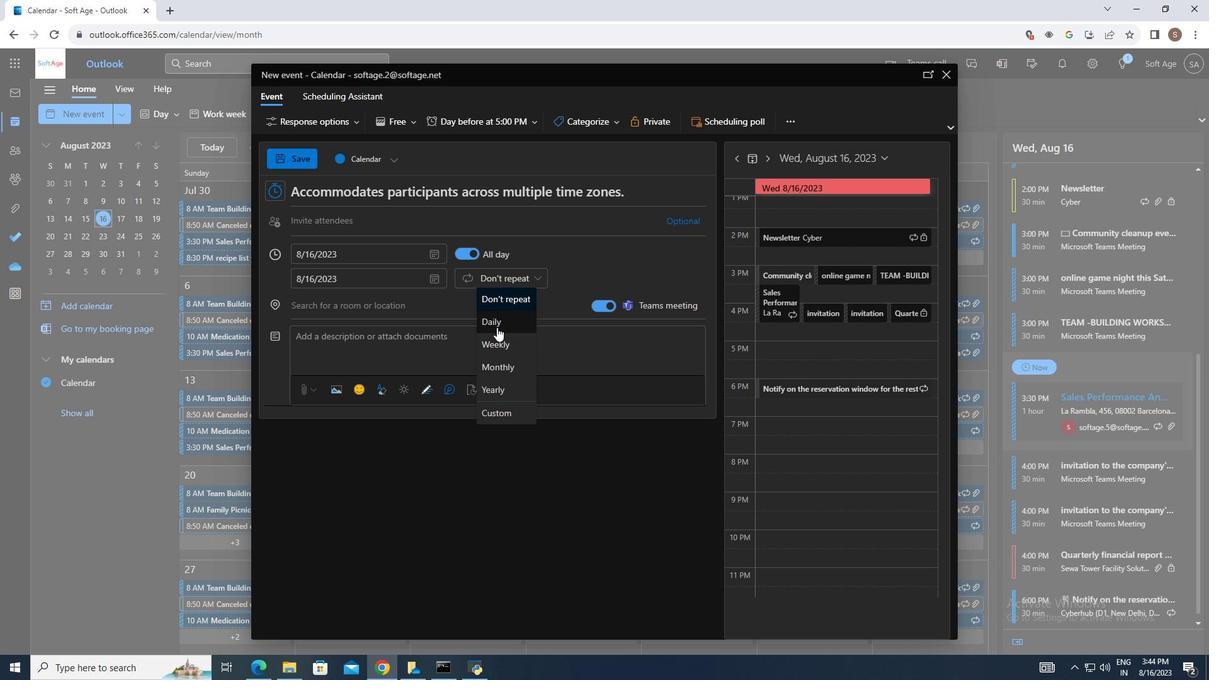 
Action: Mouse pressed left at (496, 327)
Screenshot: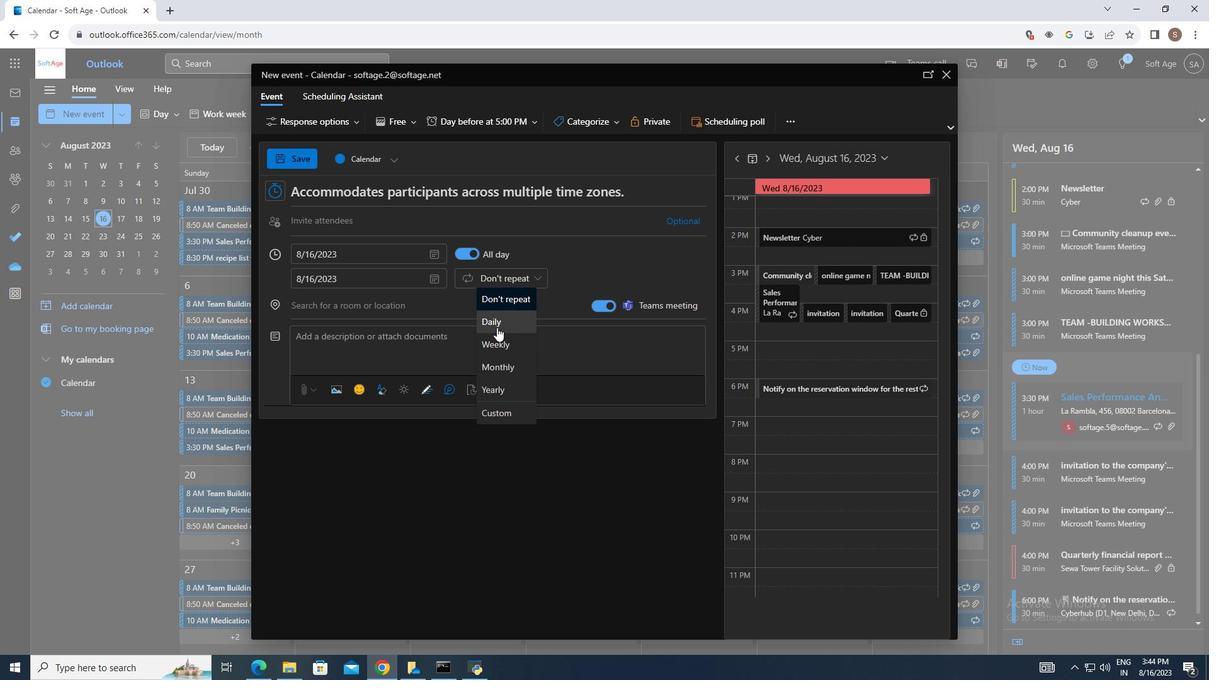 
Action: Mouse moved to (595, 336)
Screenshot: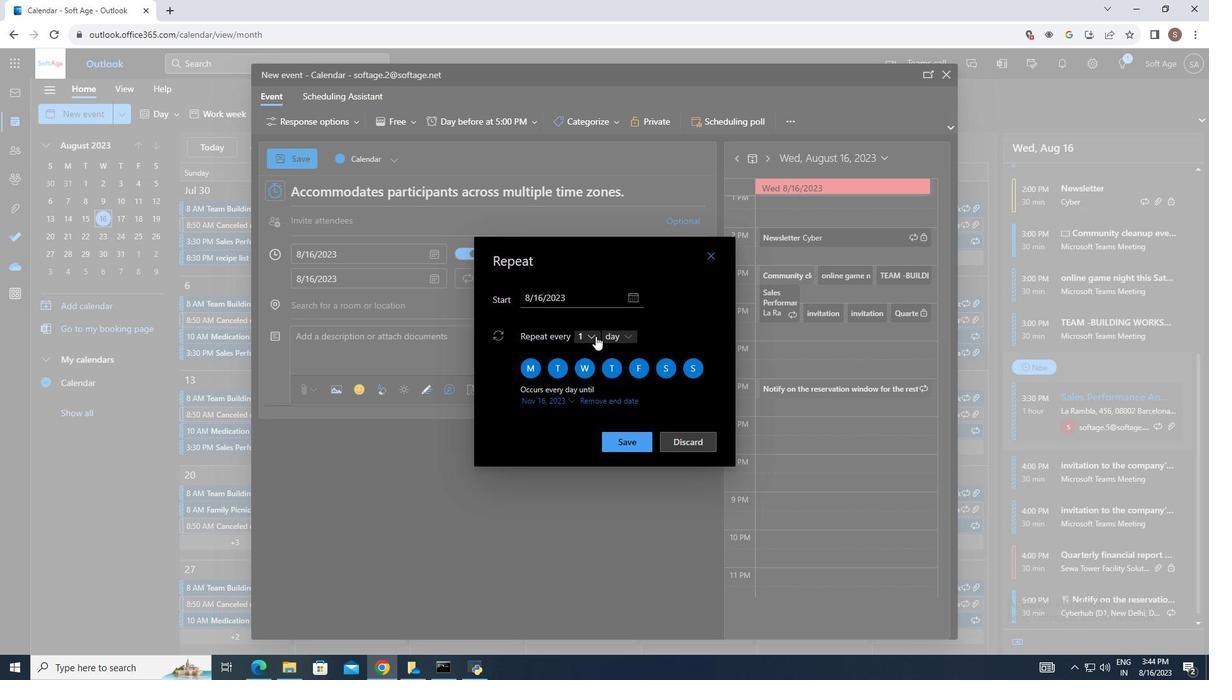 
Action: Mouse pressed left at (595, 336)
Screenshot: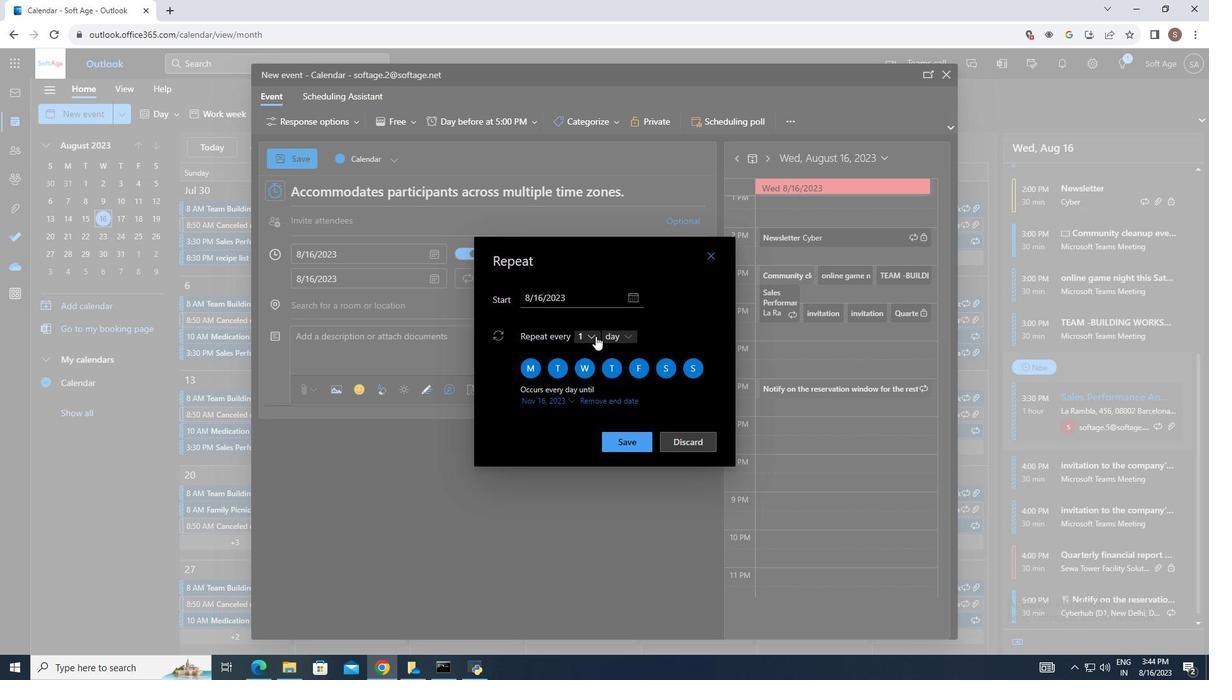 
Action: Mouse moved to (585, 406)
Screenshot: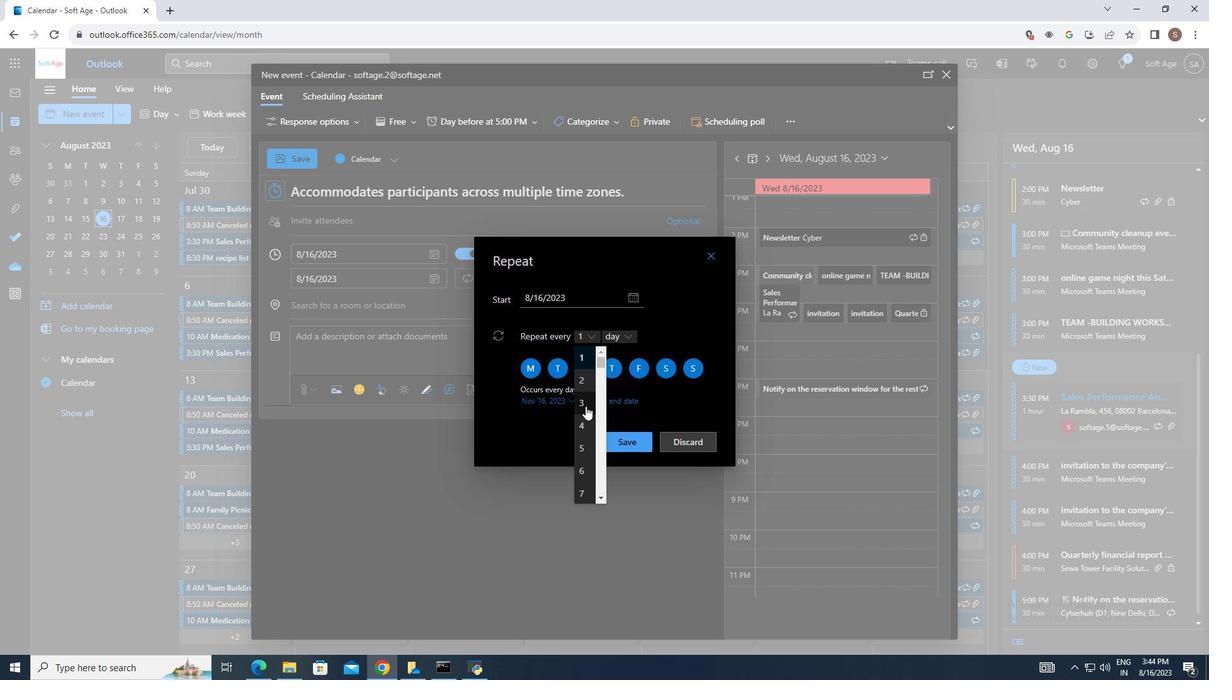 
Action: Mouse pressed left at (585, 406)
Screenshot: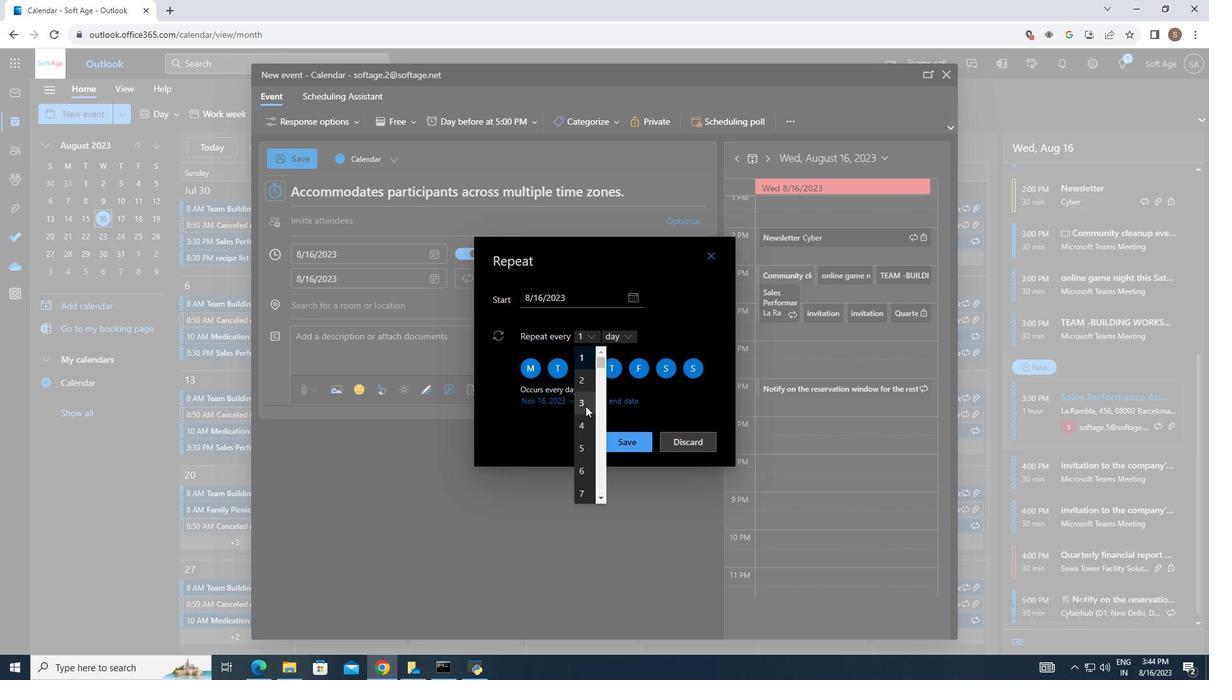 
Action: Mouse moved to (628, 353)
Screenshot: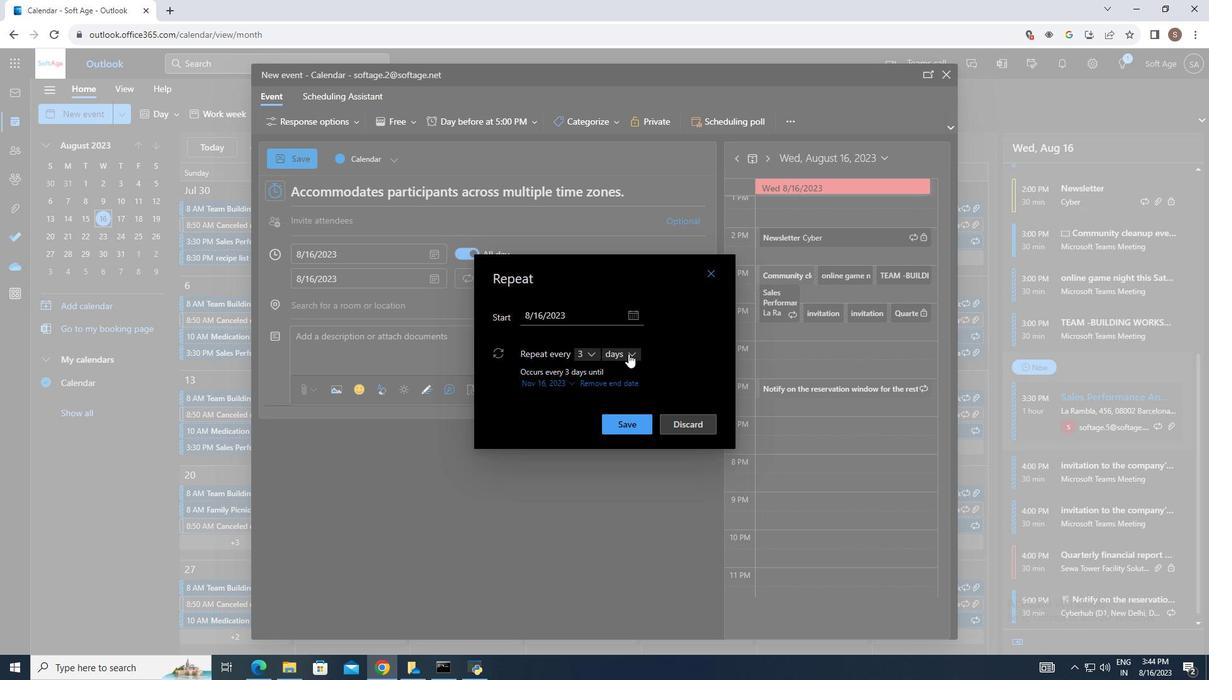 
Action: Mouse pressed left at (628, 353)
Screenshot: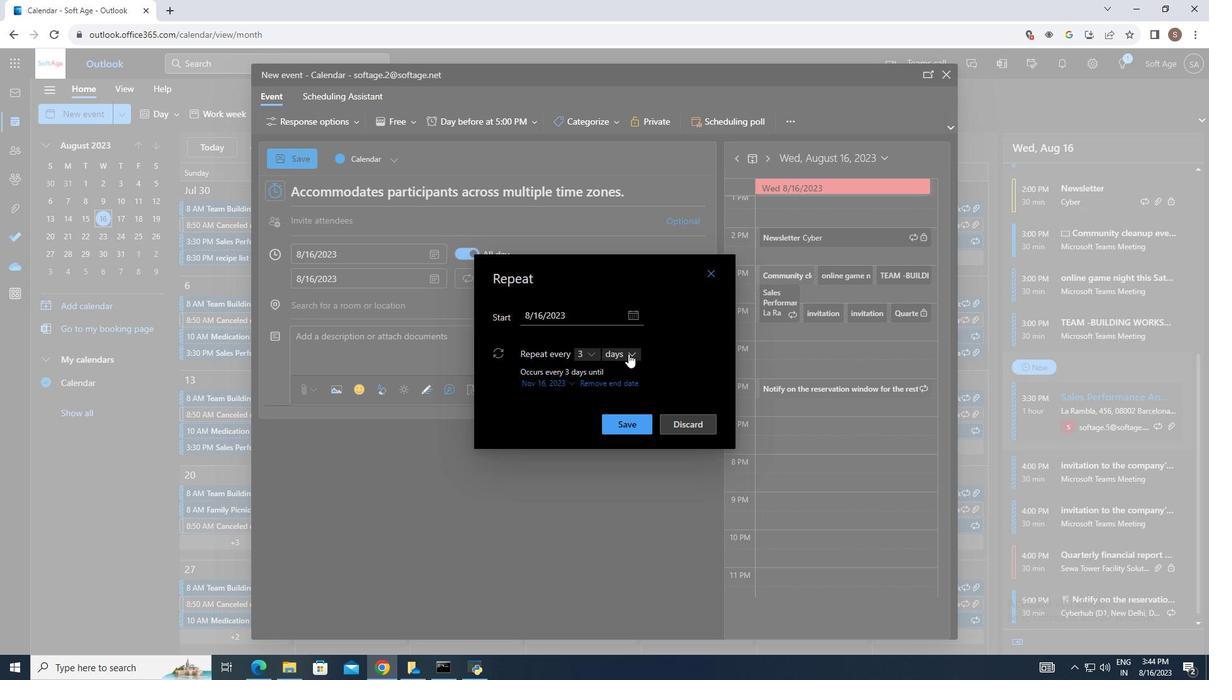 
Action: Mouse moved to (621, 398)
Screenshot: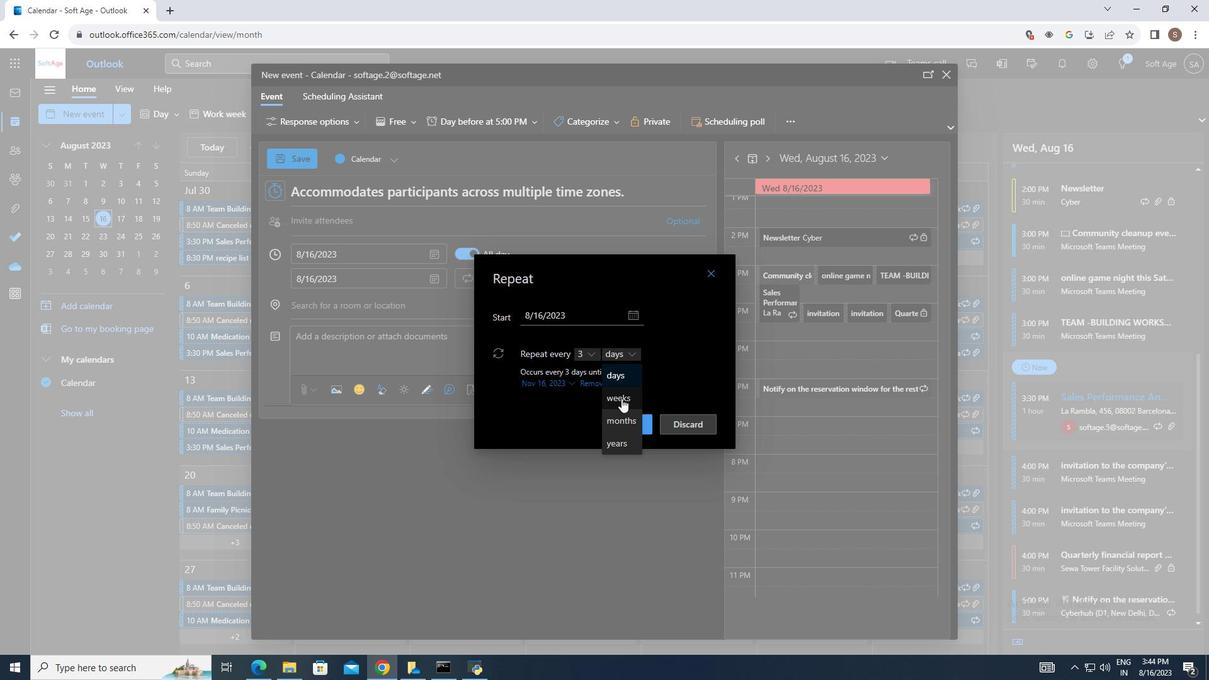 
Action: Mouse pressed left at (621, 398)
Screenshot: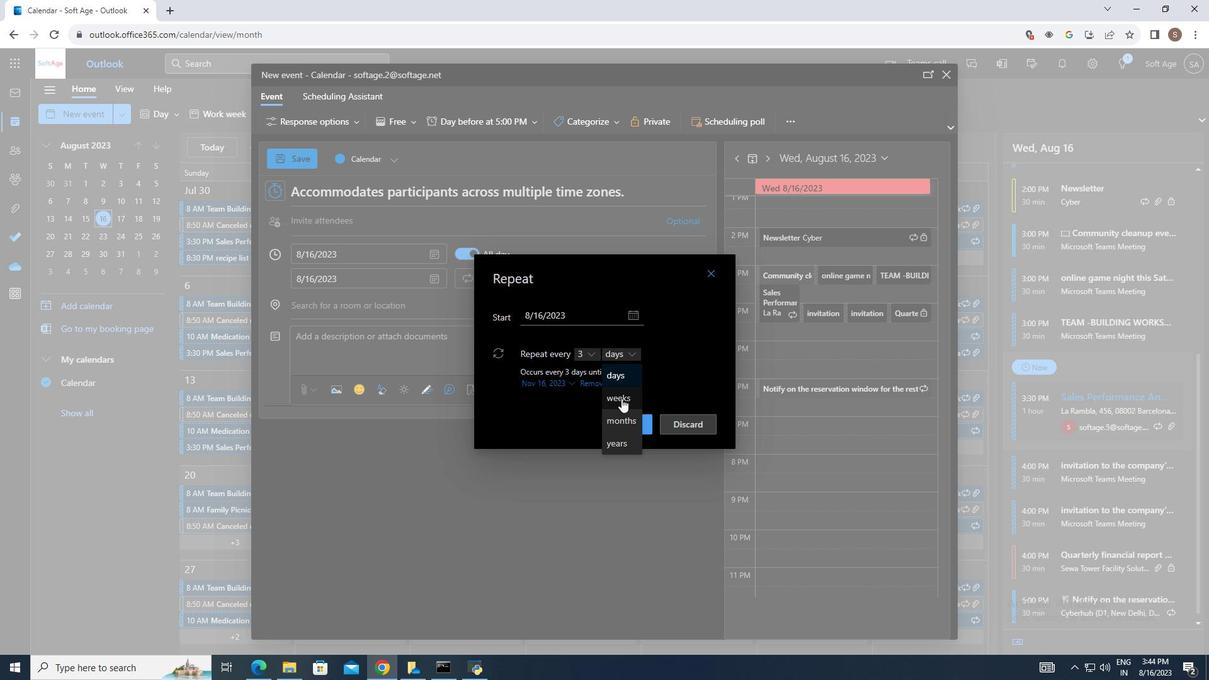 
Action: Mouse moved to (636, 295)
Screenshot: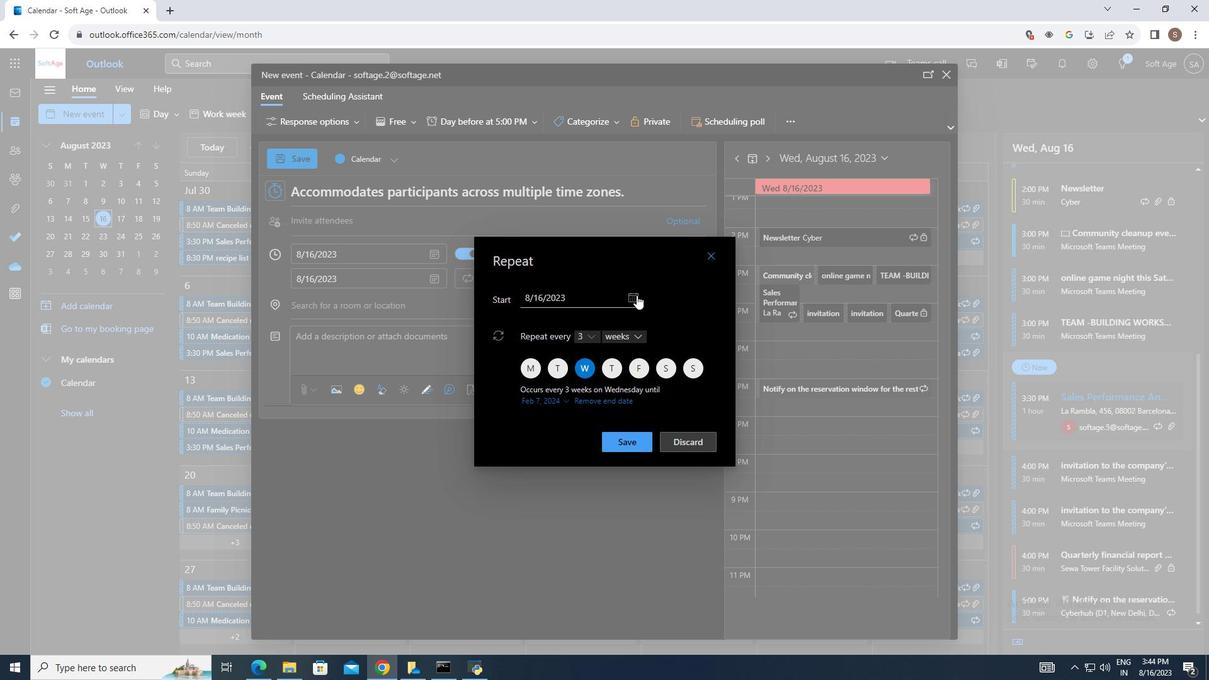 
Action: Mouse pressed left at (636, 295)
Screenshot: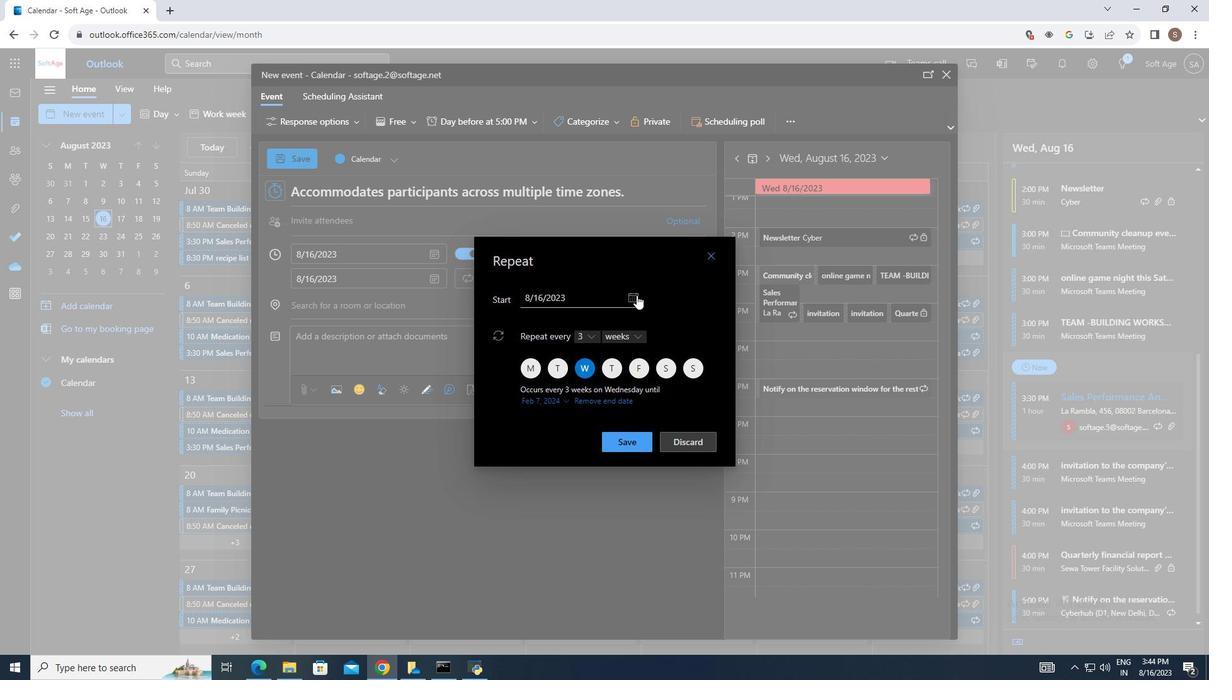 
Action: Mouse moved to (608, 399)
Screenshot: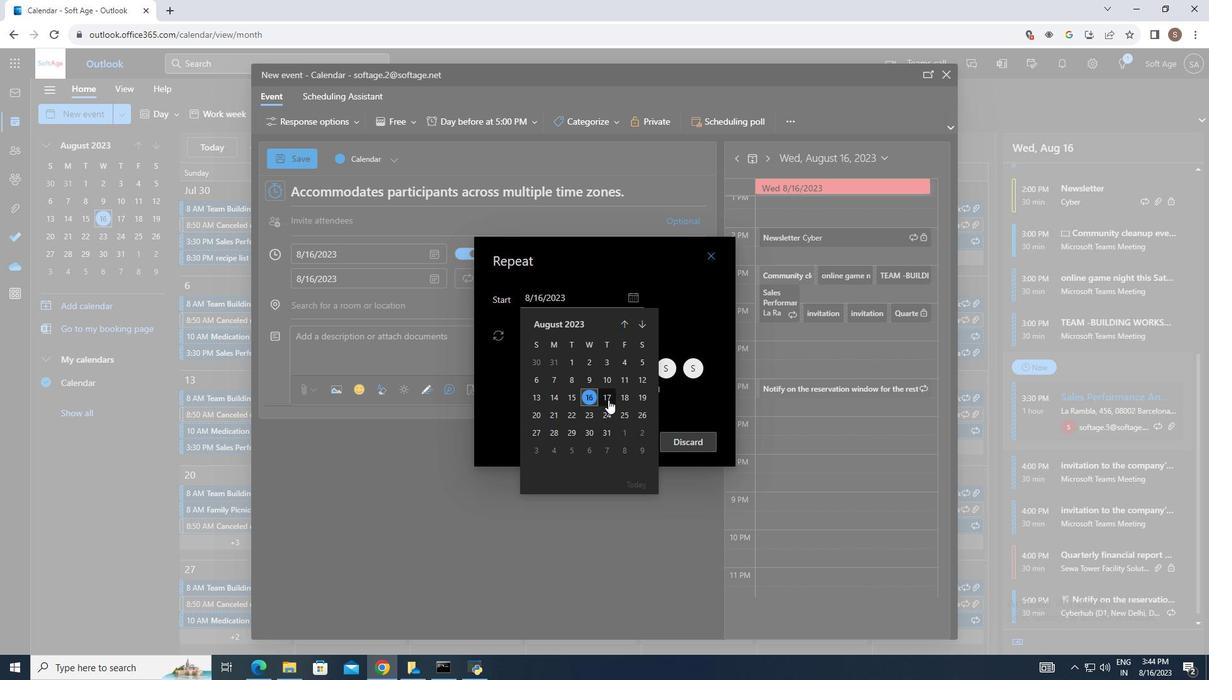 
Action: Mouse pressed left at (608, 399)
Screenshot: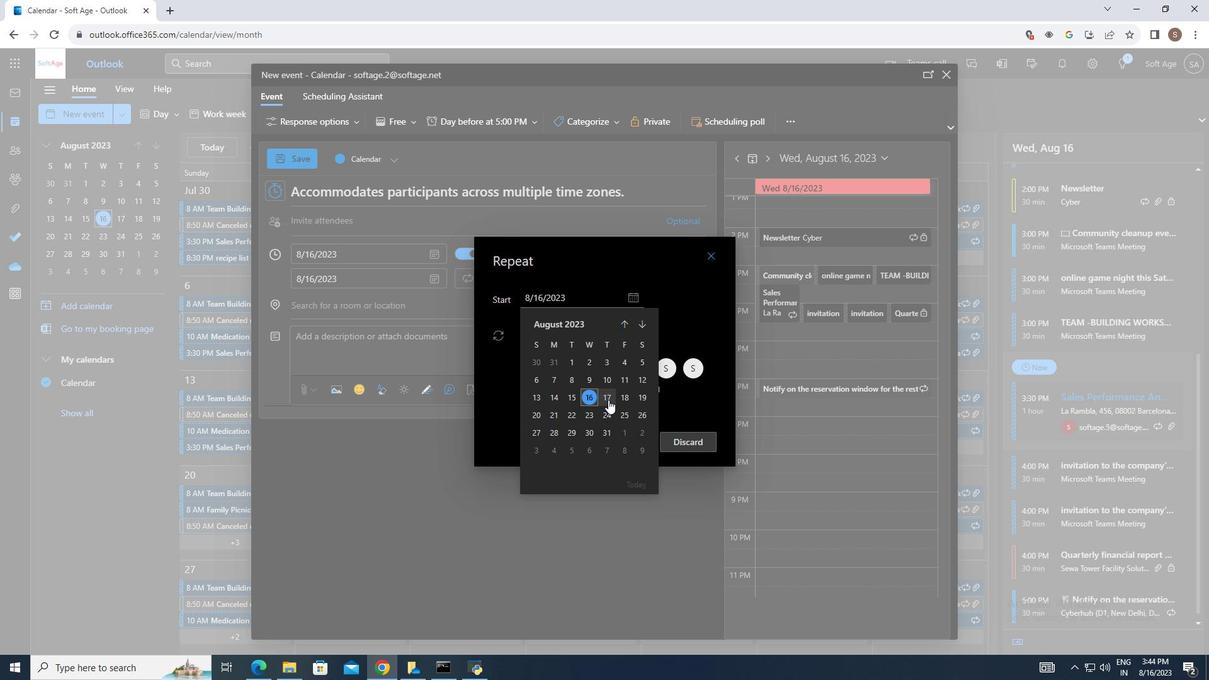 
Action: Mouse moved to (619, 438)
Screenshot: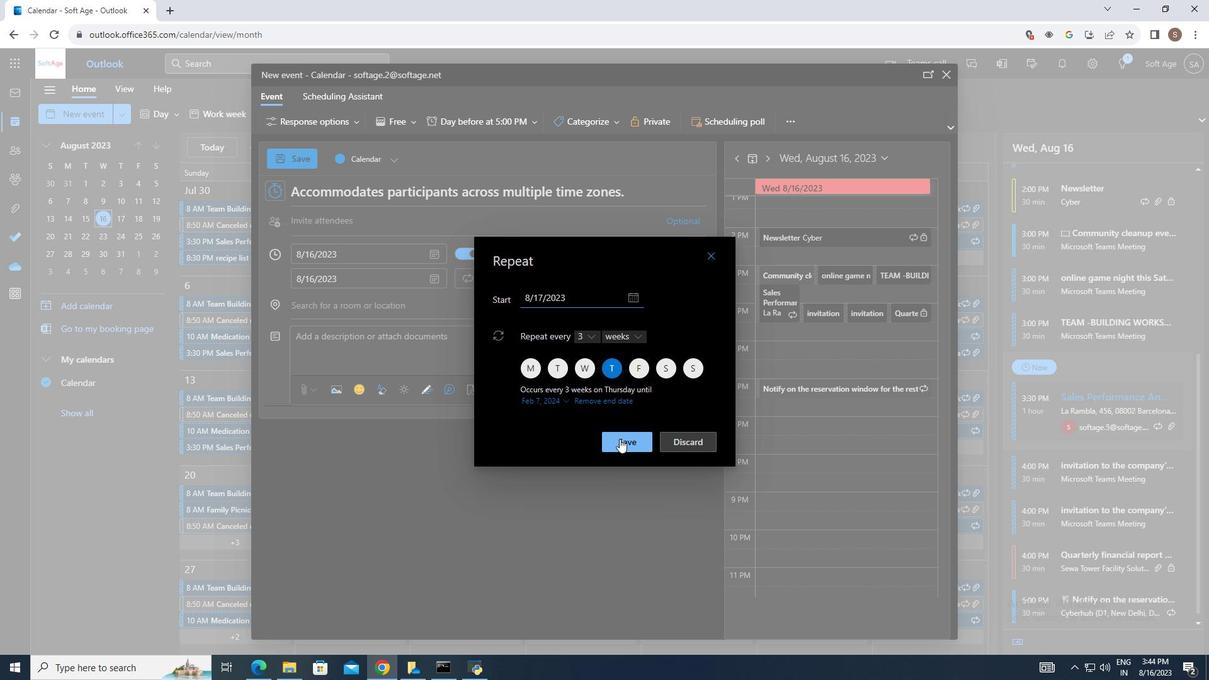 
Action: Mouse pressed left at (619, 438)
Screenshot: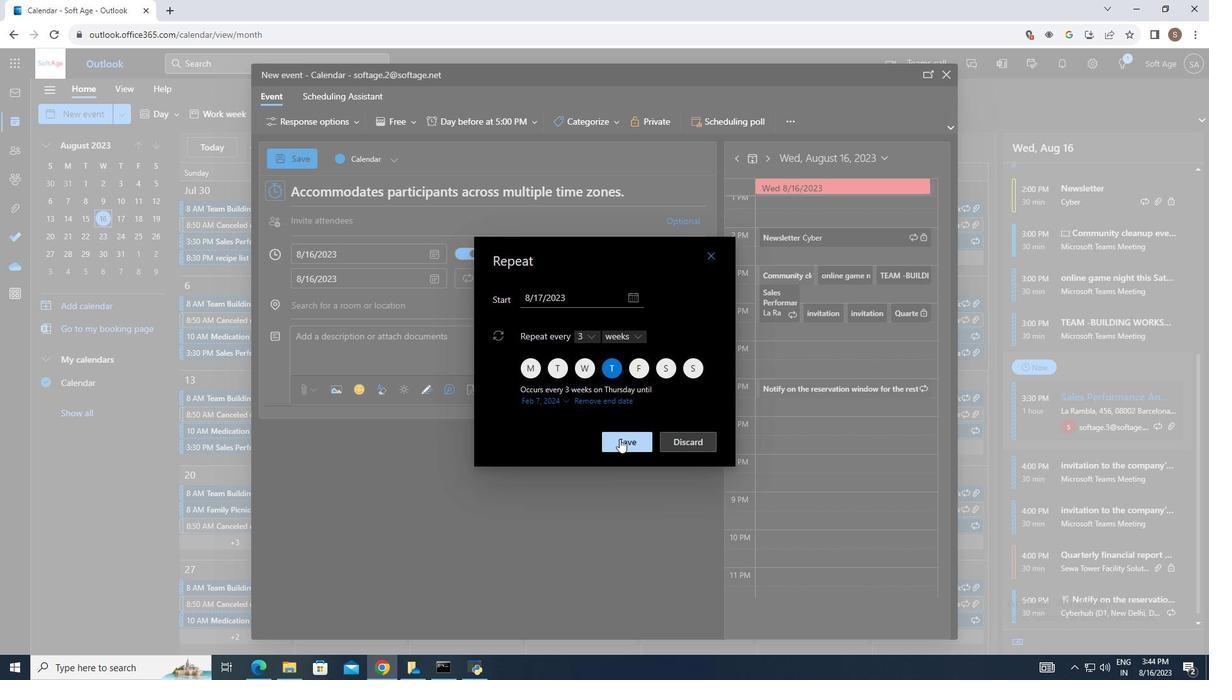 
Action: Mouse moved to (277, 252)
Screenshot: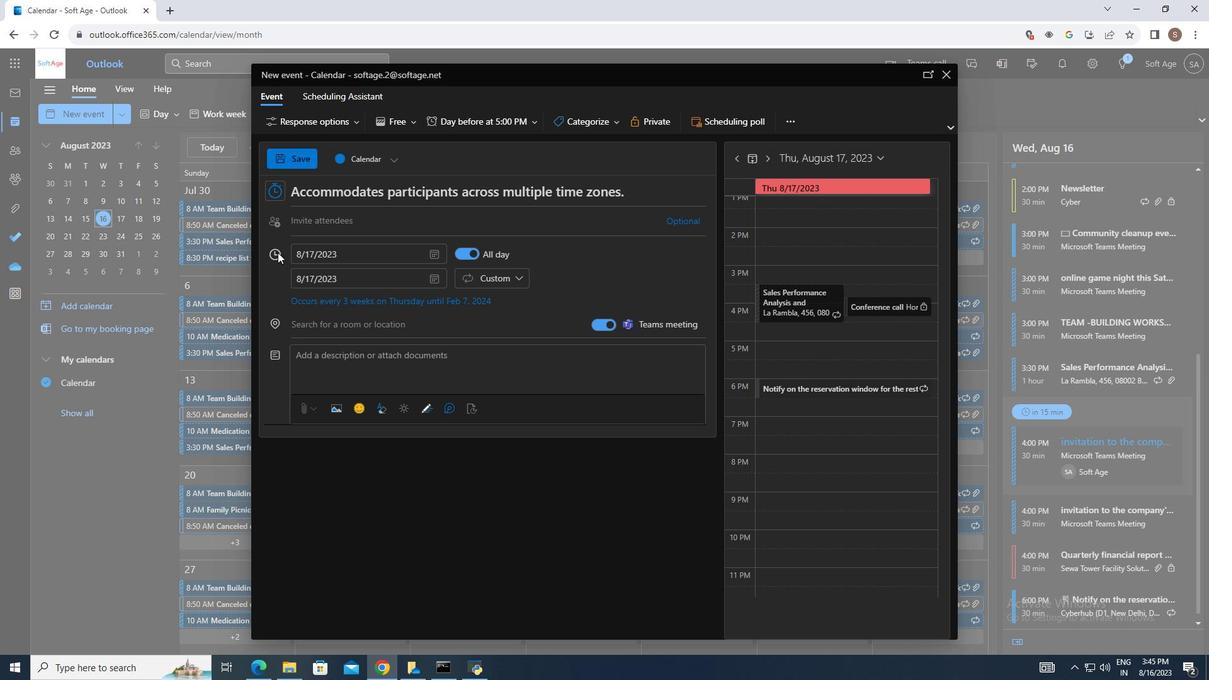 
Action: Mouse pressed left at (277, 252)
Screenshot: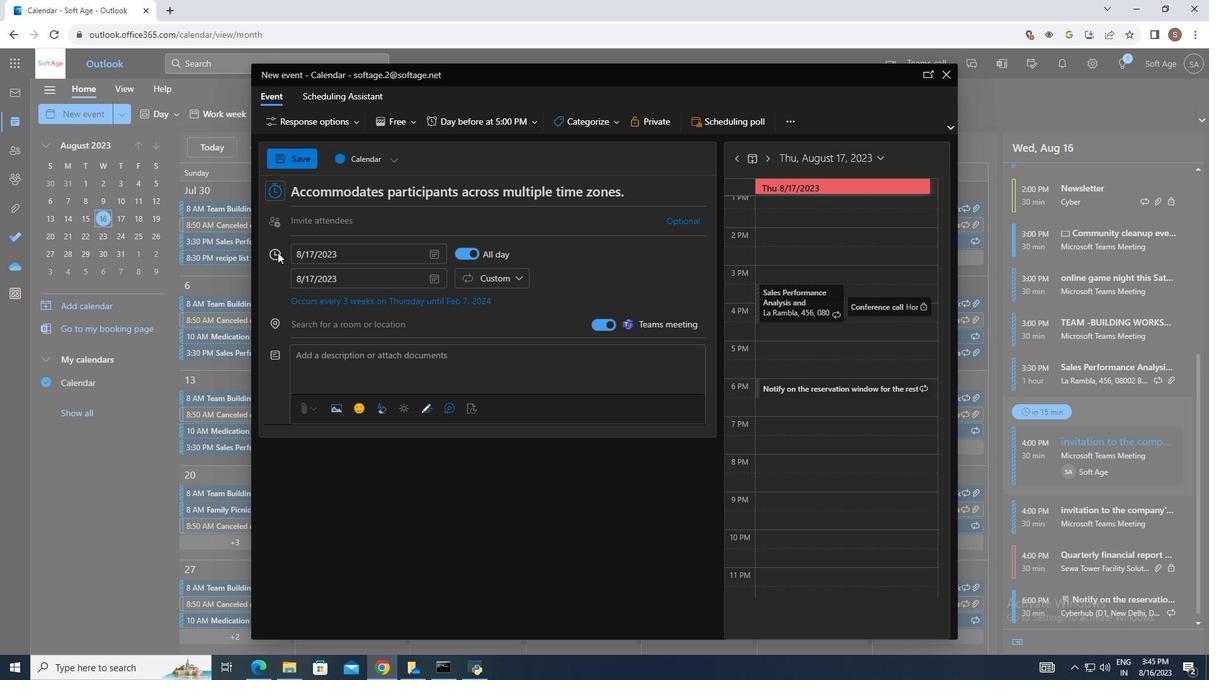 
Action: Mouse pressed left at (277, 252)
Screenshot: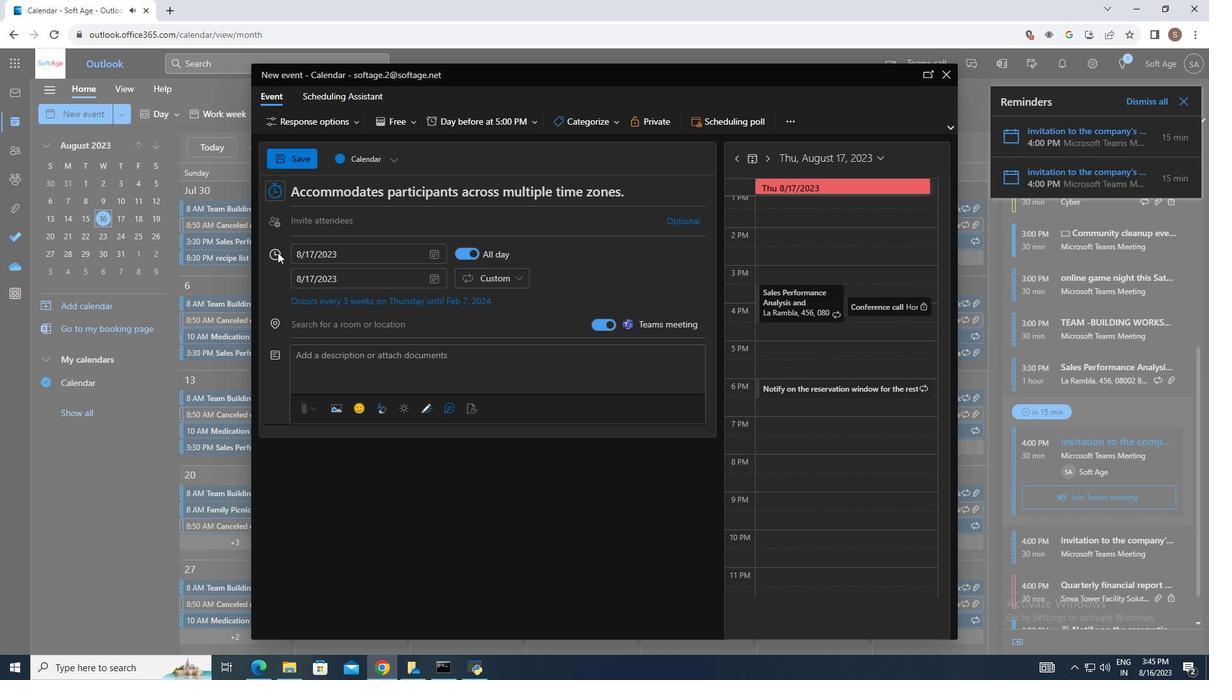 
Action: Mouse moved to (510, 281)
Screenshot: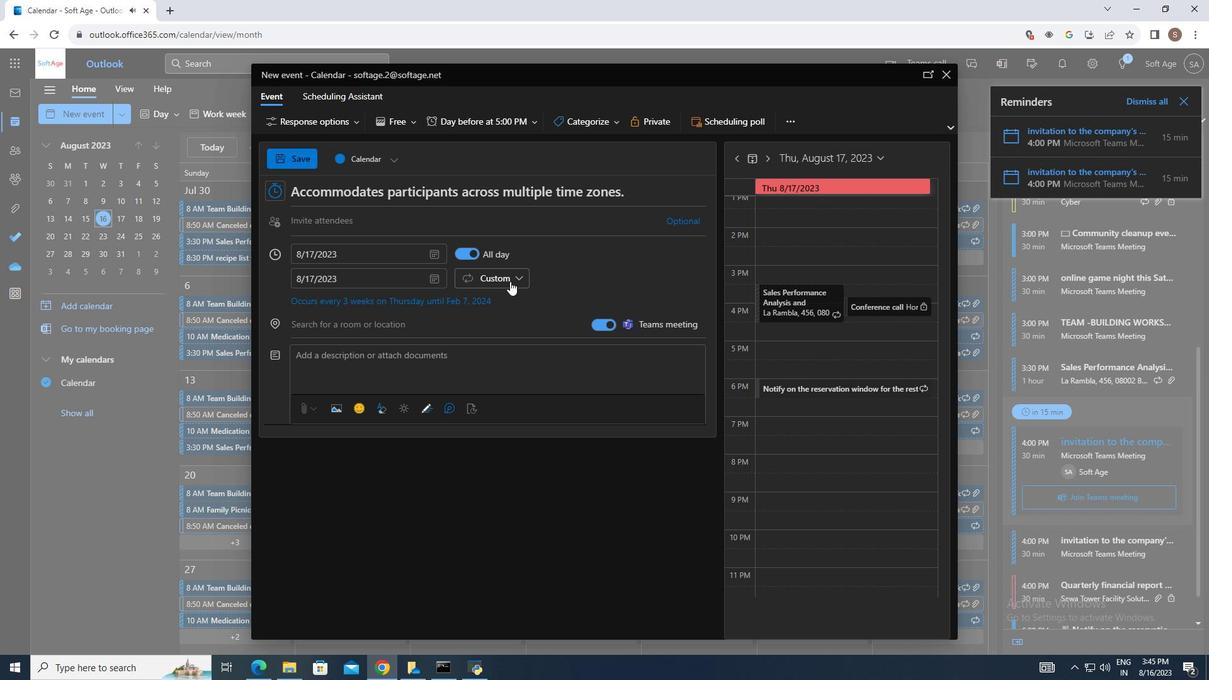 
Action: Mouse pressed left at (510, 281)
Screenshot: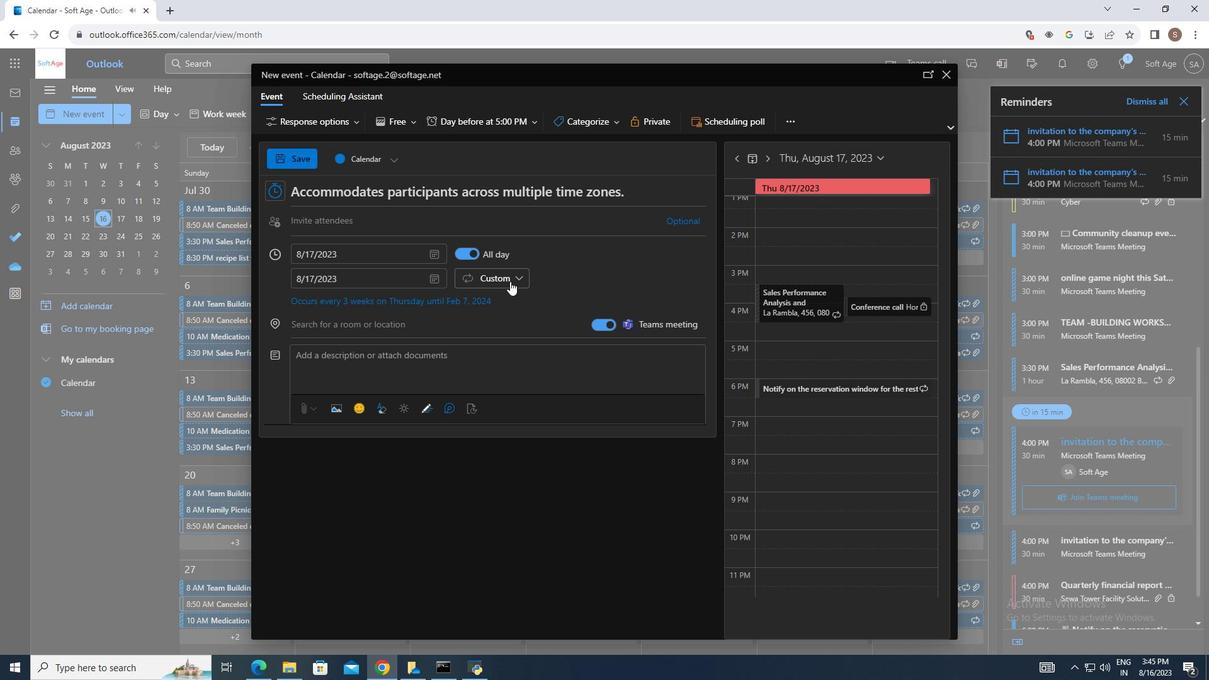 
Action: Mouse moved to (517, 278)
Screenshot: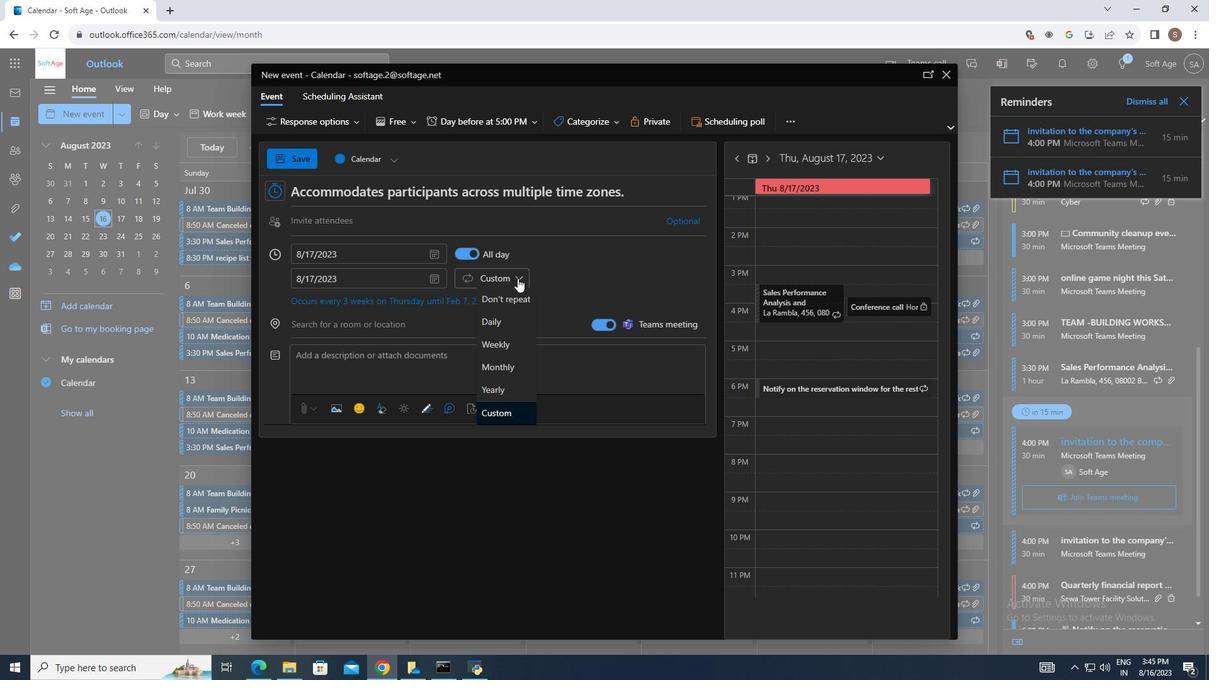 
Action: Mouse pressed left at (517, 278)
Screenshot: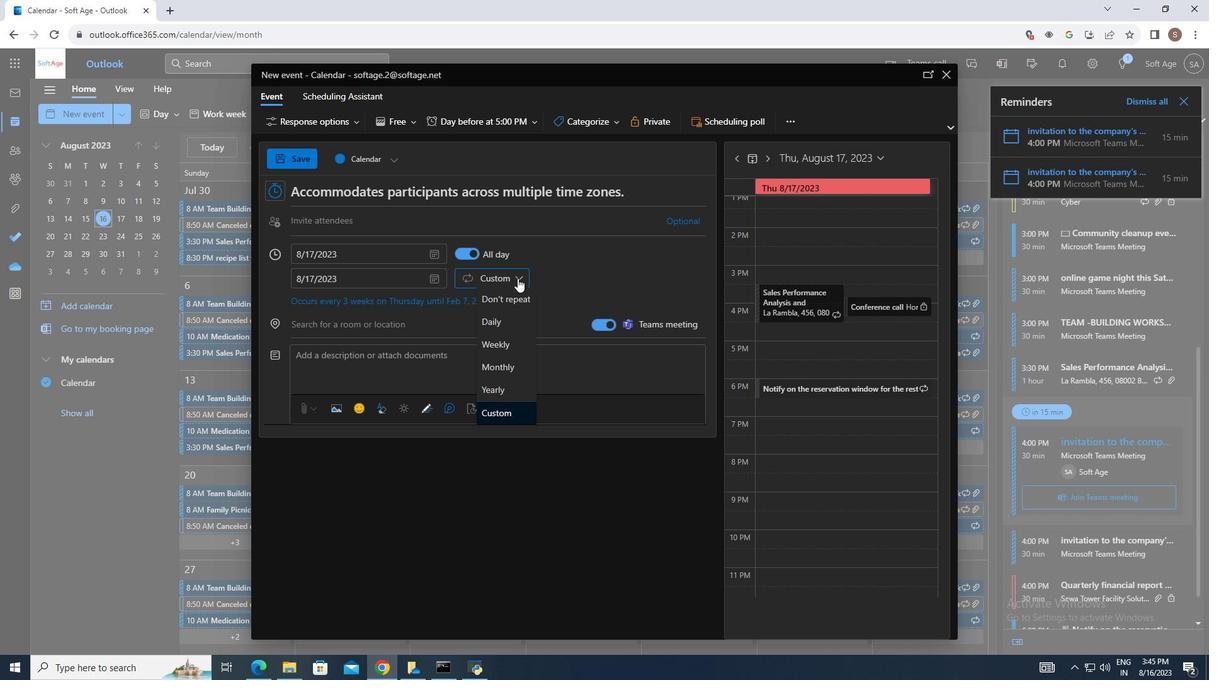 
Action: Mouse moved to (287, 154)
Screenshot: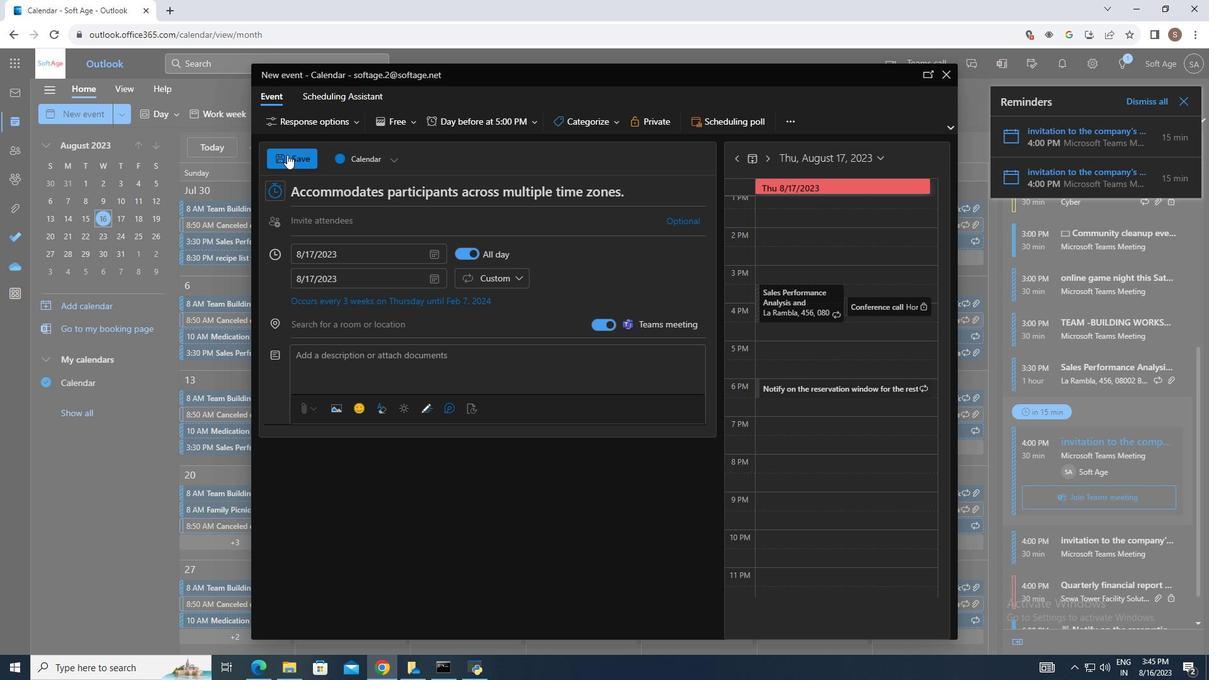 
Action: Mouse pressed left at (287, 154)
Screenshot: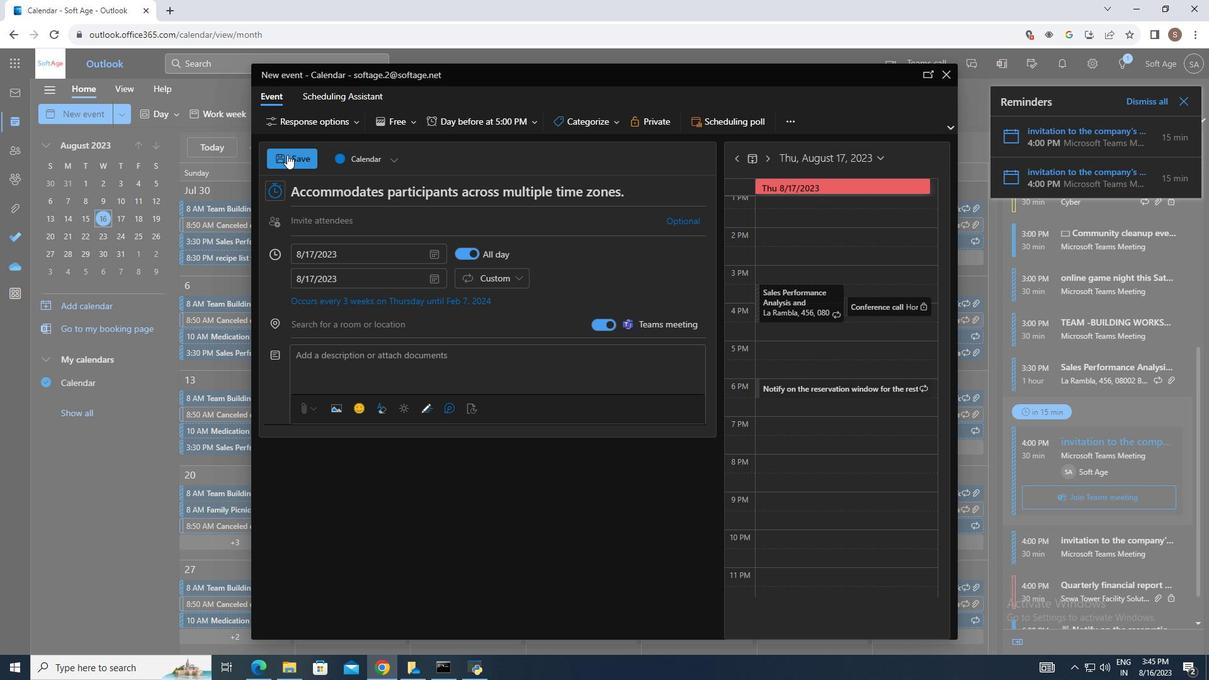 
Action: Mouse moved to (437, 353)
Screenshot: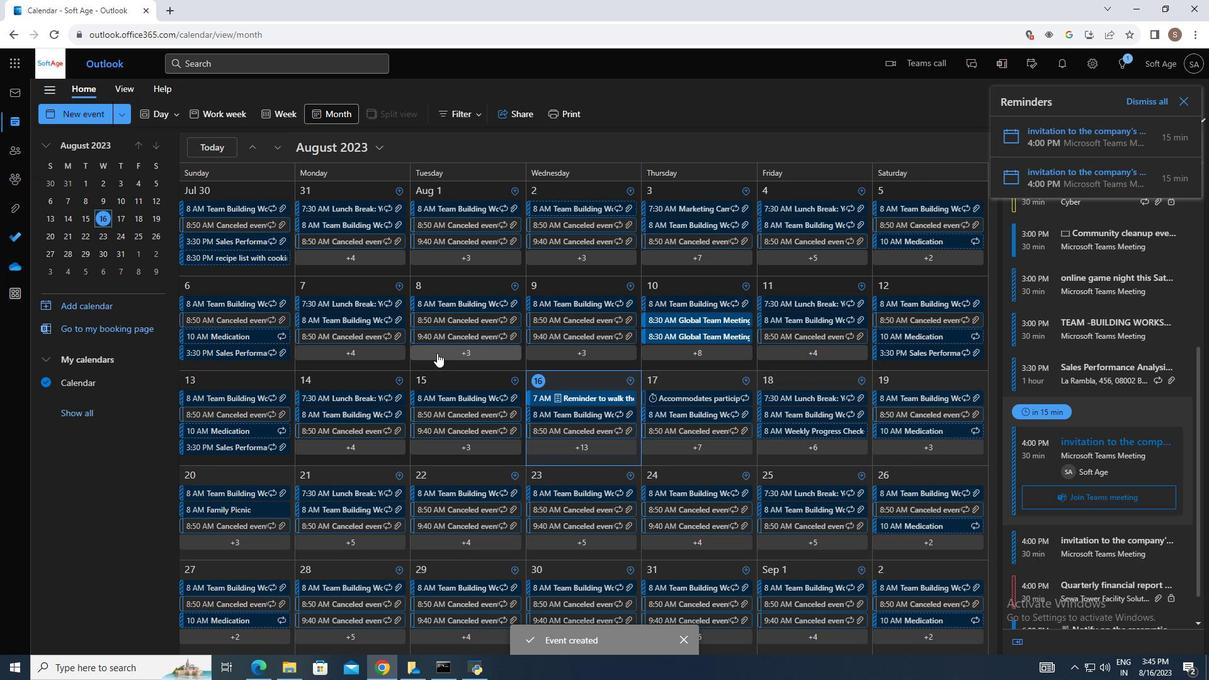 
